 Task: Add an event with the title Networking Seminar: Building Professional Connections, date '2023/12/11', time 7:50 AM to 9:50 AMand add a description: Participants will explore the core principles and foundations of effective leadership, including establishing a clear vision, setting goals, and inspiring others to achieve success. They will learn how to balance the needs of the team with organizational objectives., put the event into Red category . Add location for the event as: Oslo, Norway, logged in from the account softage.3@softage.netand send the event invitation to softage.10@softage.net and softage.1@softage.net. Set a reminder for the event 5 minutes before
Action: Mouse moved to (95, 115)
Screenshot: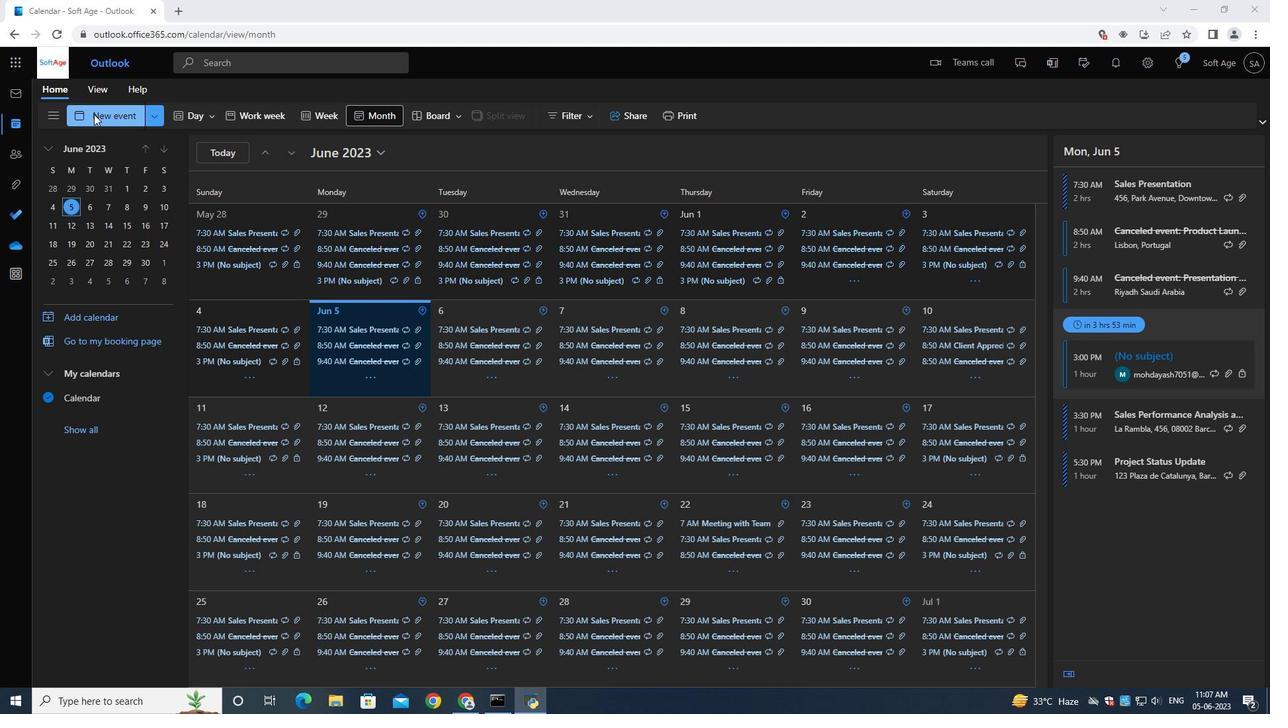 
Action: Mouse pressed left at (95, 115)
Screenshot: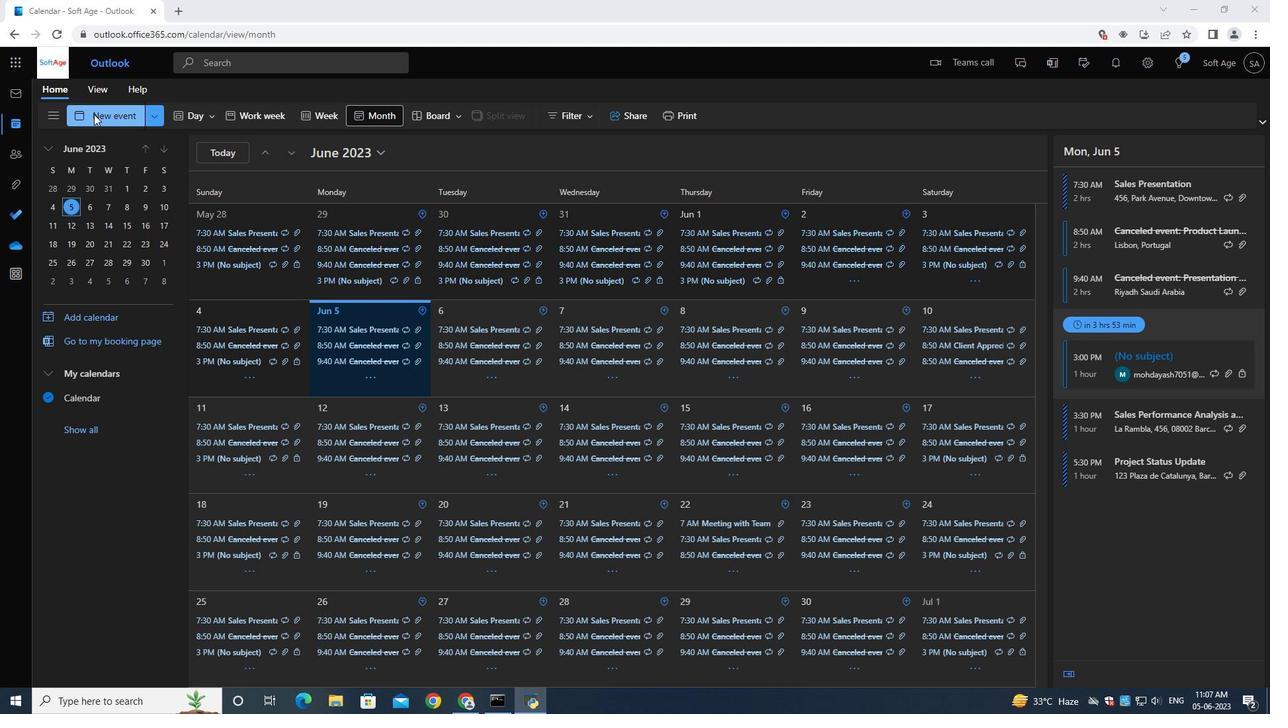 
Action: Mouse moved to (379, 193)
Screenshot: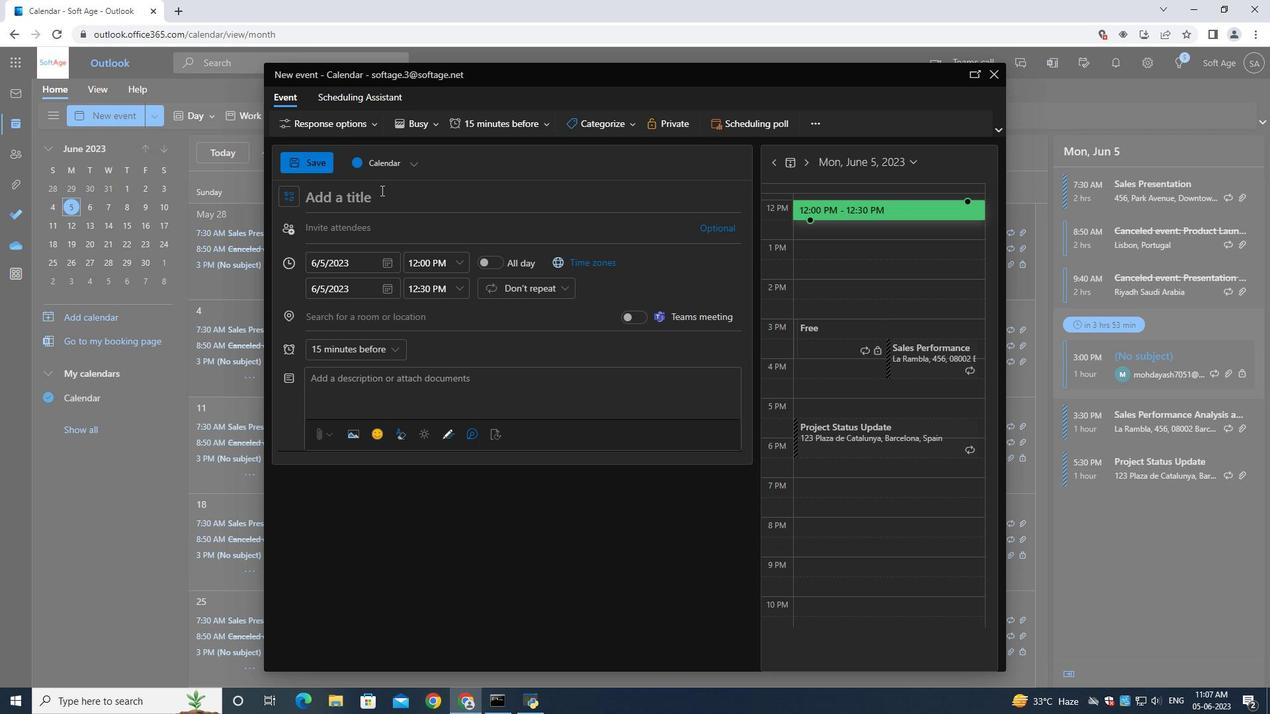 
Action: Key pressed <Key.shift><Key.shift><Key.shift><Key.shift><Key.shift><Key.shift><Key.shift><Key.shift><Key.shift><Key.shift><Key.shift><Key.shift><Key.shift><Key.shift><Key.shift><Key.shift><Key.shift><Key.shift><Key.shift><Key.shift><Key.shift><Key.shift><Key.shift><Key.shift><Key.shift><Key.shift><Key.shift><Key.shift><Key.shift><Key.shift>Networking<Key.space><Key.shift>Seminar<Key.shift_r><Key.shift_r><Key.shift_r>:<Key.space><Key.shift>Building<Key.space><Key.shift>Professional<Key.space><Key.shift>Connections
Screenshot: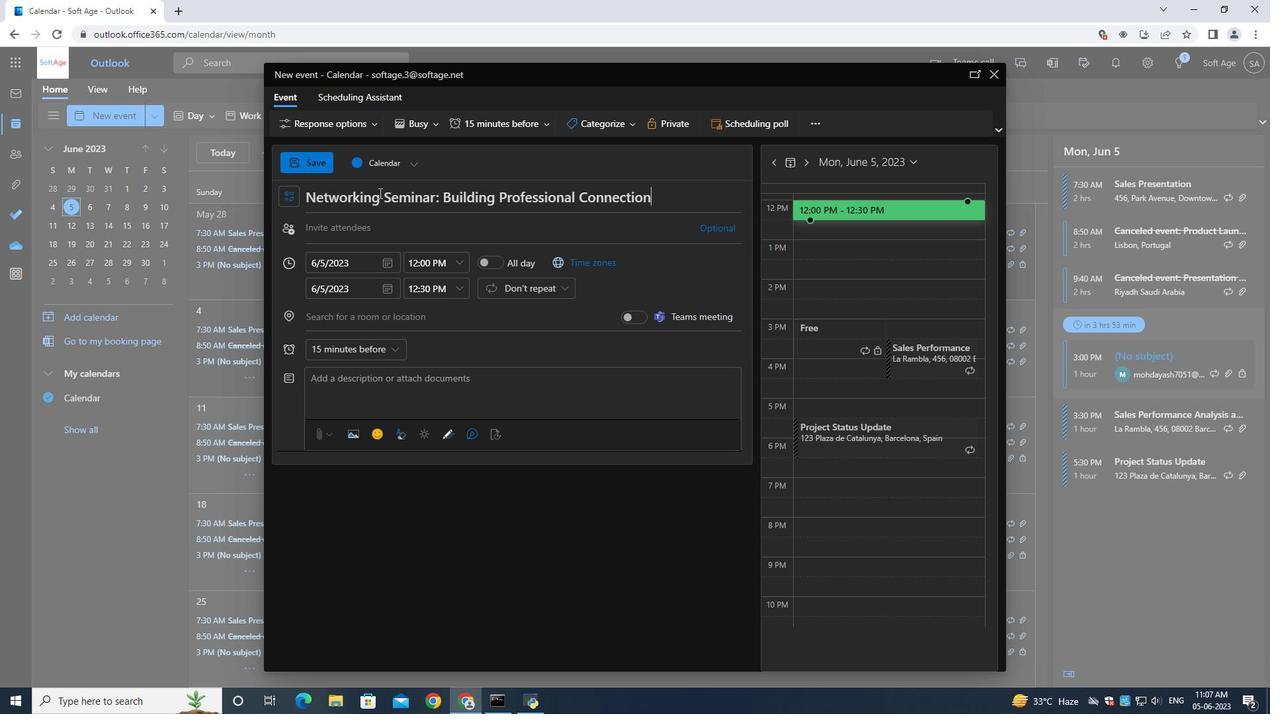 
Action: Mouse moved to (395, 268)
Screenshot: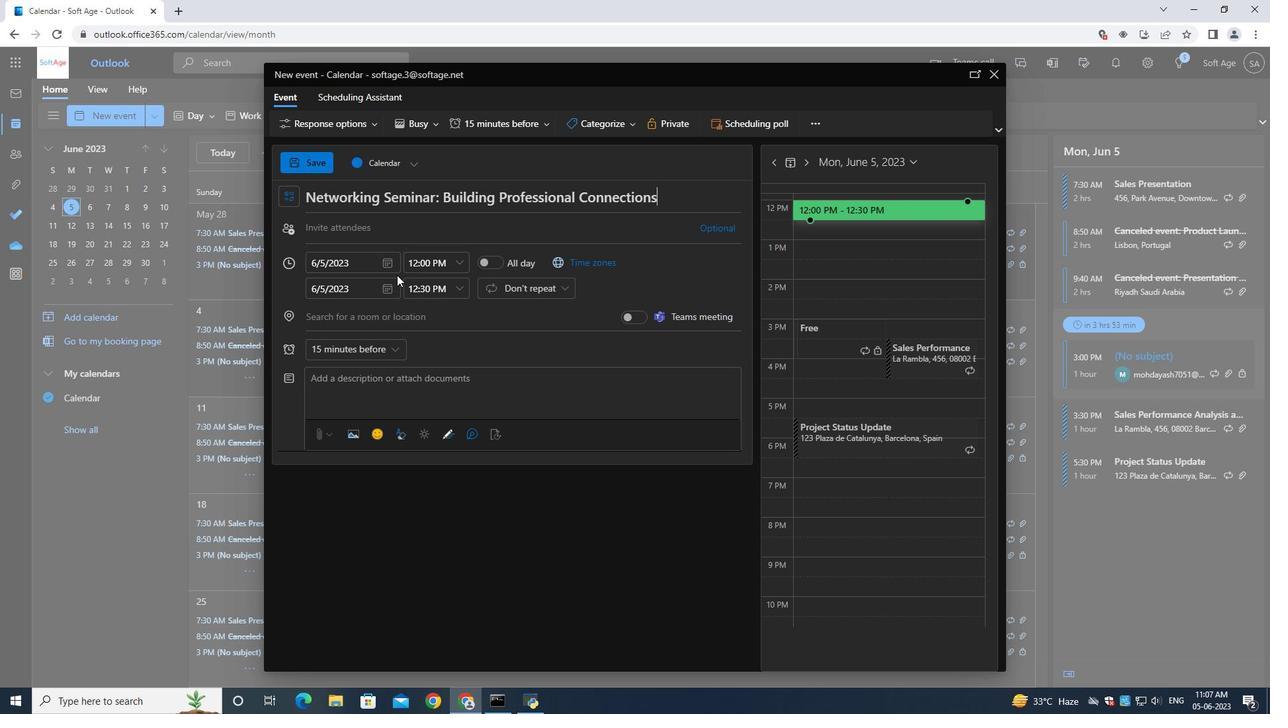 
Action: Mouse pressed left at (395, 268)
Screenshot: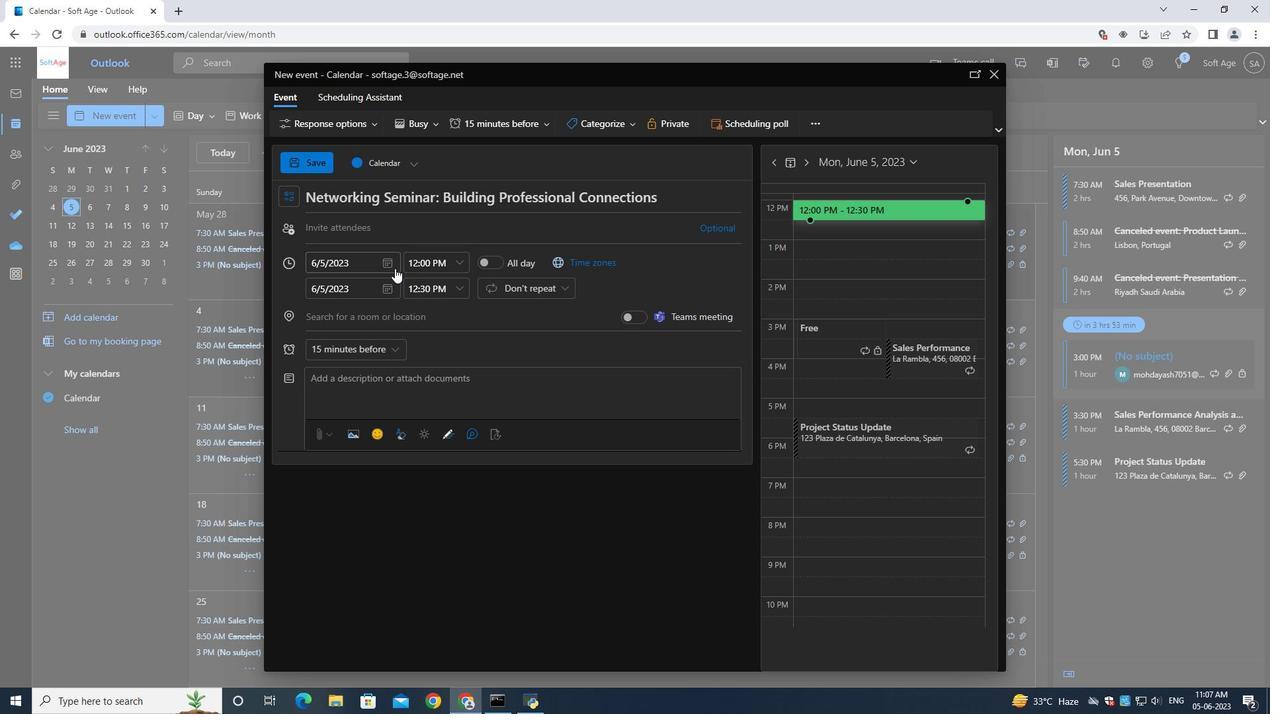 
Action: Mouse moved to (432, 292)
Screenshot: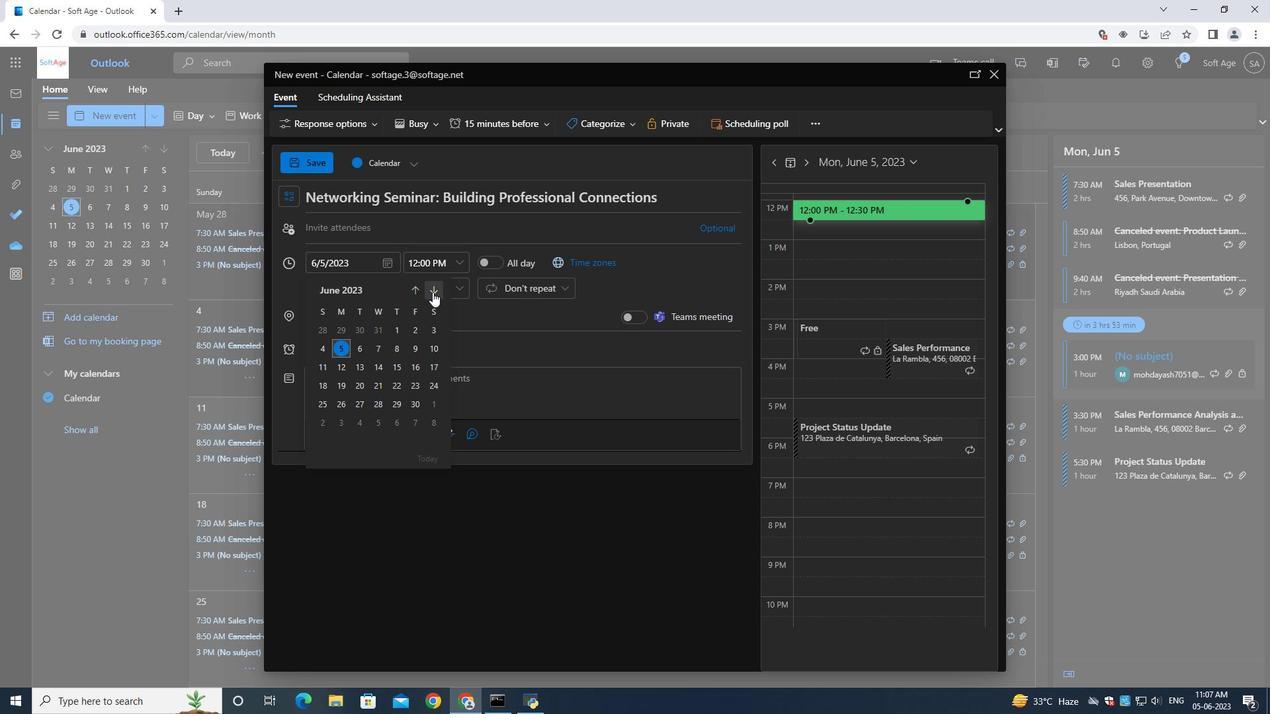 
Action: Mouse pressed left at (432, 292)
Screenshot: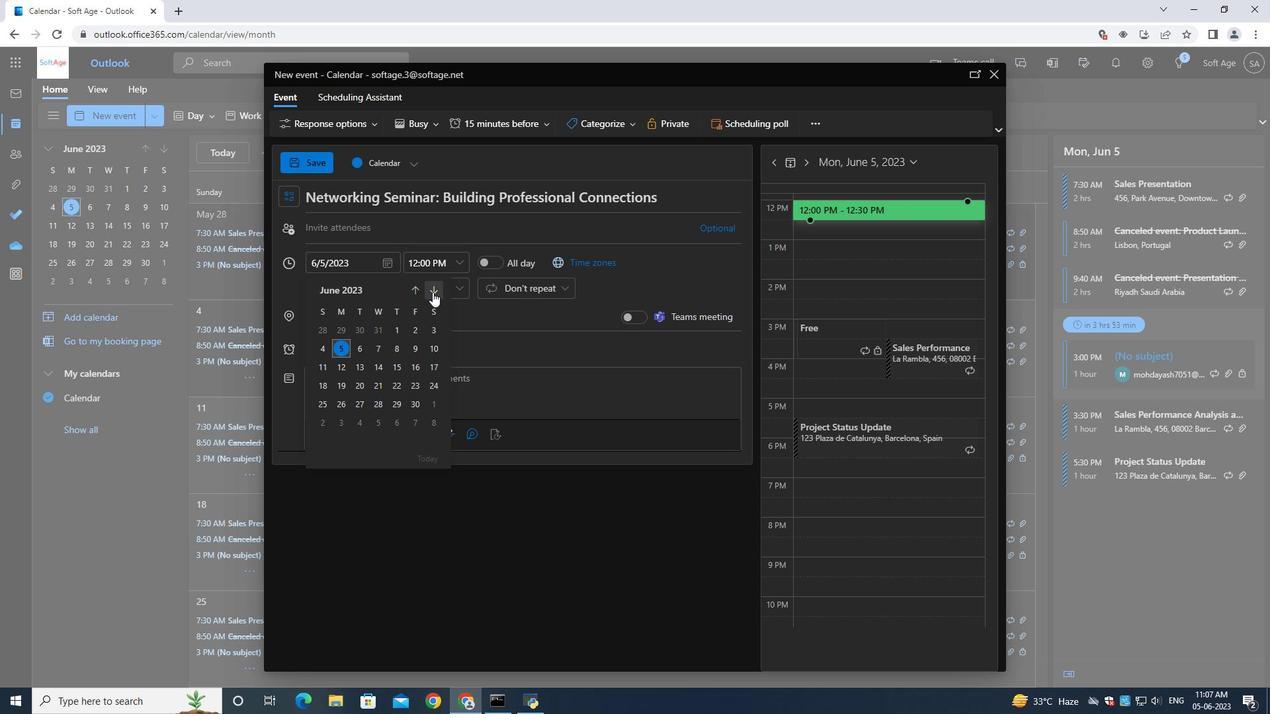 
Action: Mouse pressed left at (432, 292)
Screenshot: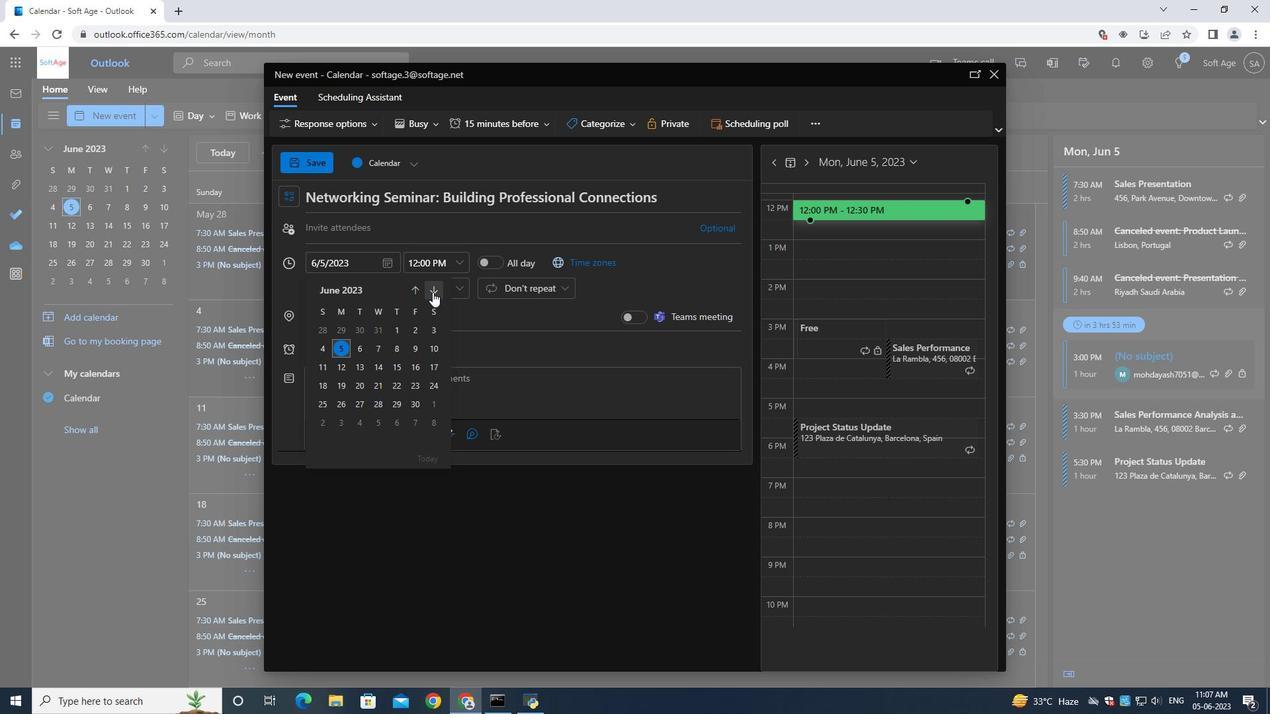 
Action: Mouse pressed left at (432, 292)
Screenshot: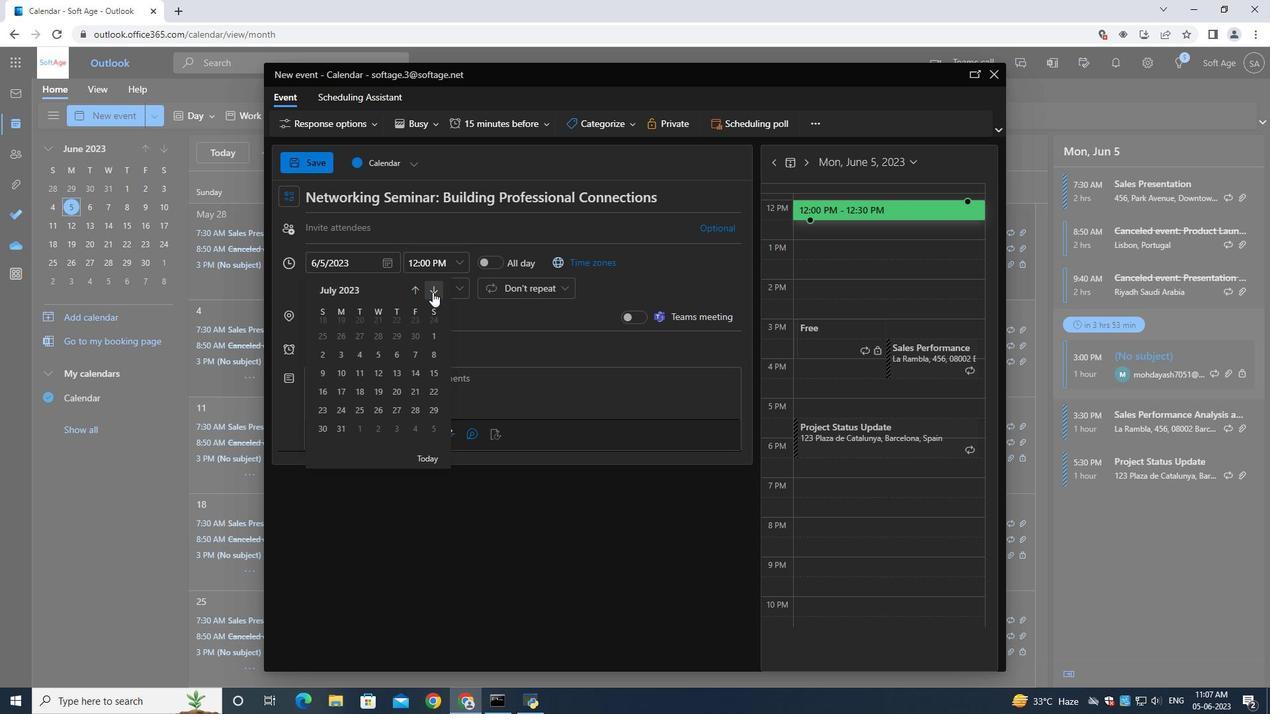 
Action: Mouse pressed left at (432, 292)
Screenshot: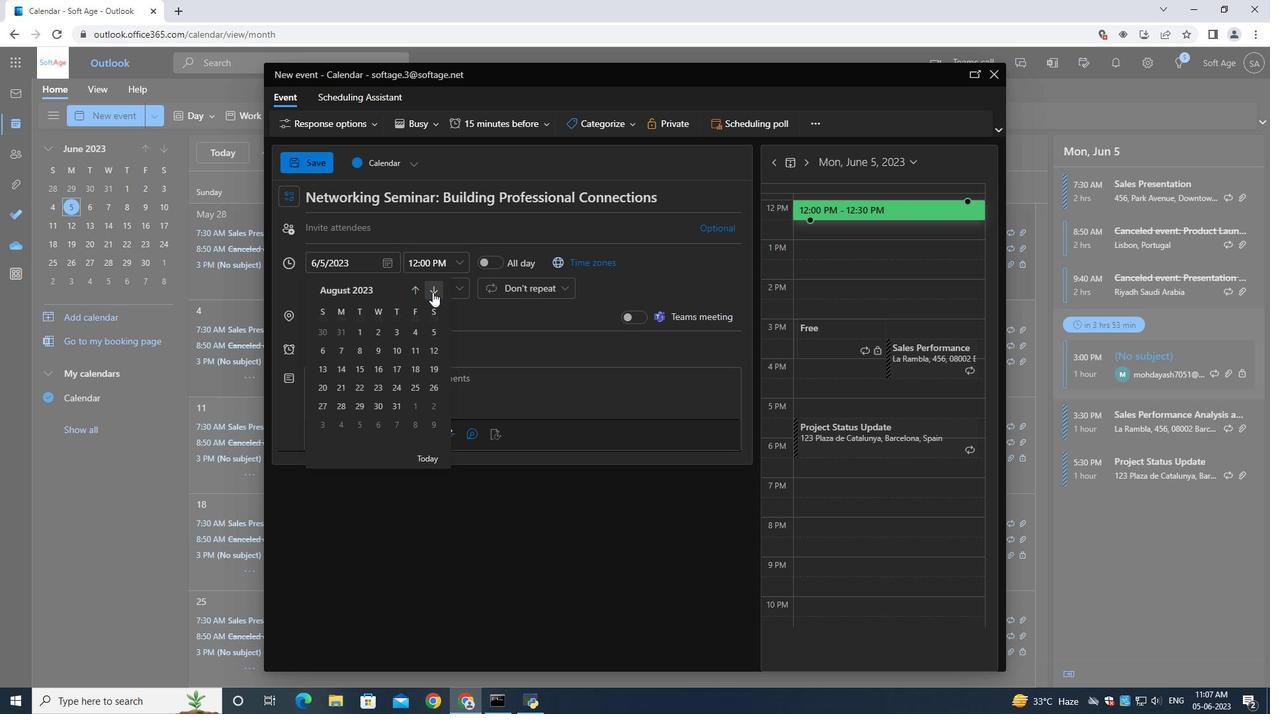 
Action: Mouse pressed left at (432, 292)
Screenshot: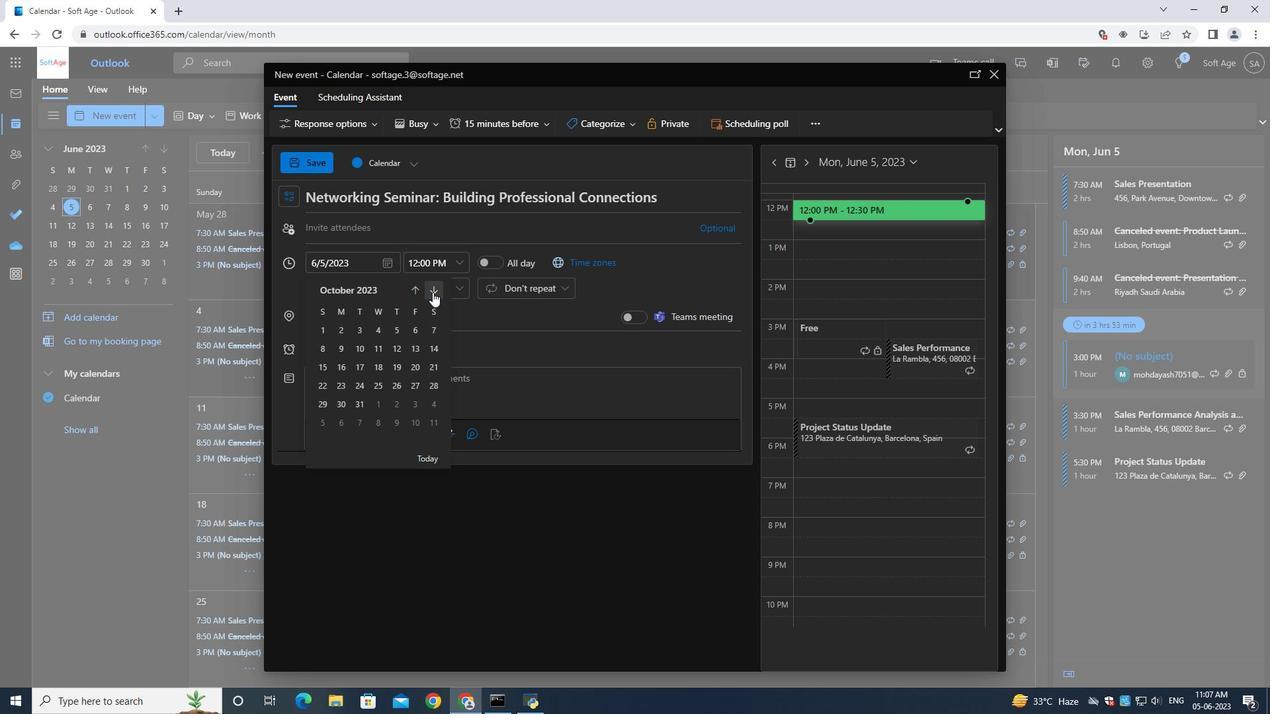 
Action: Mouse pressed left at (432, 292)
Screenshot: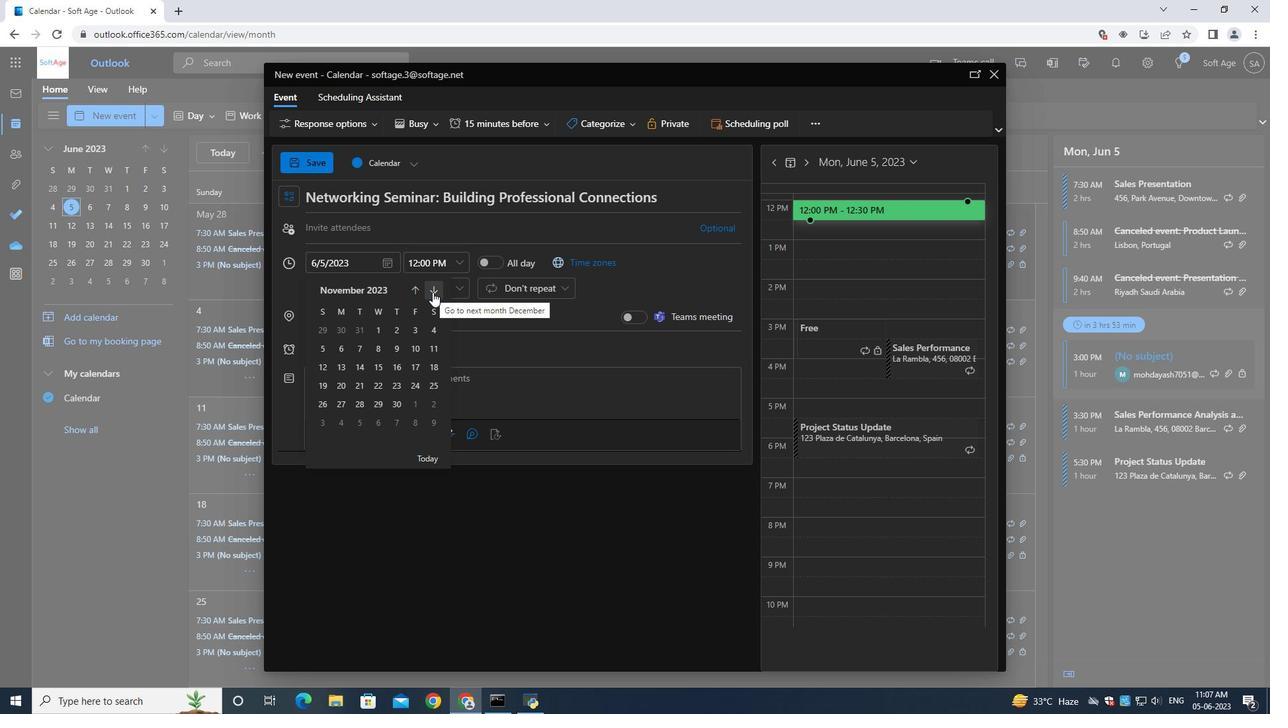 
Action: Mouse moved to (344, 368)
Screenshot: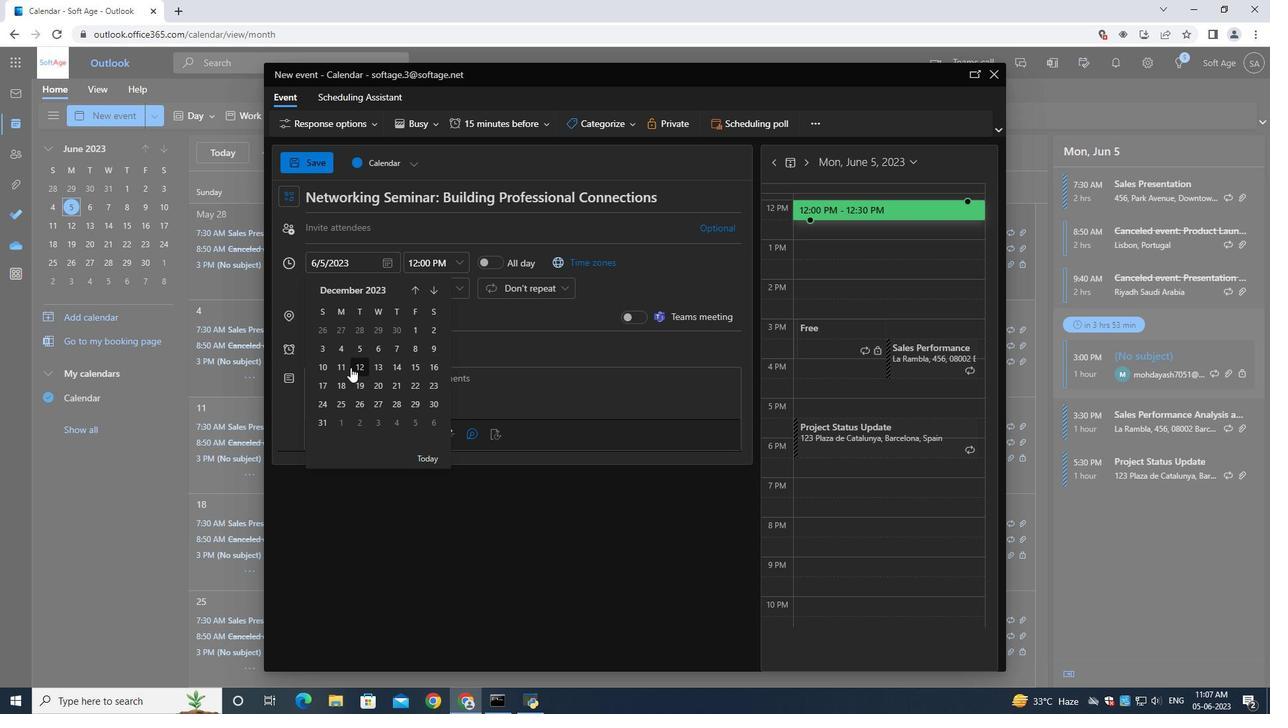 
Action: Mouse pressed left at (344, 368)
Screenshot: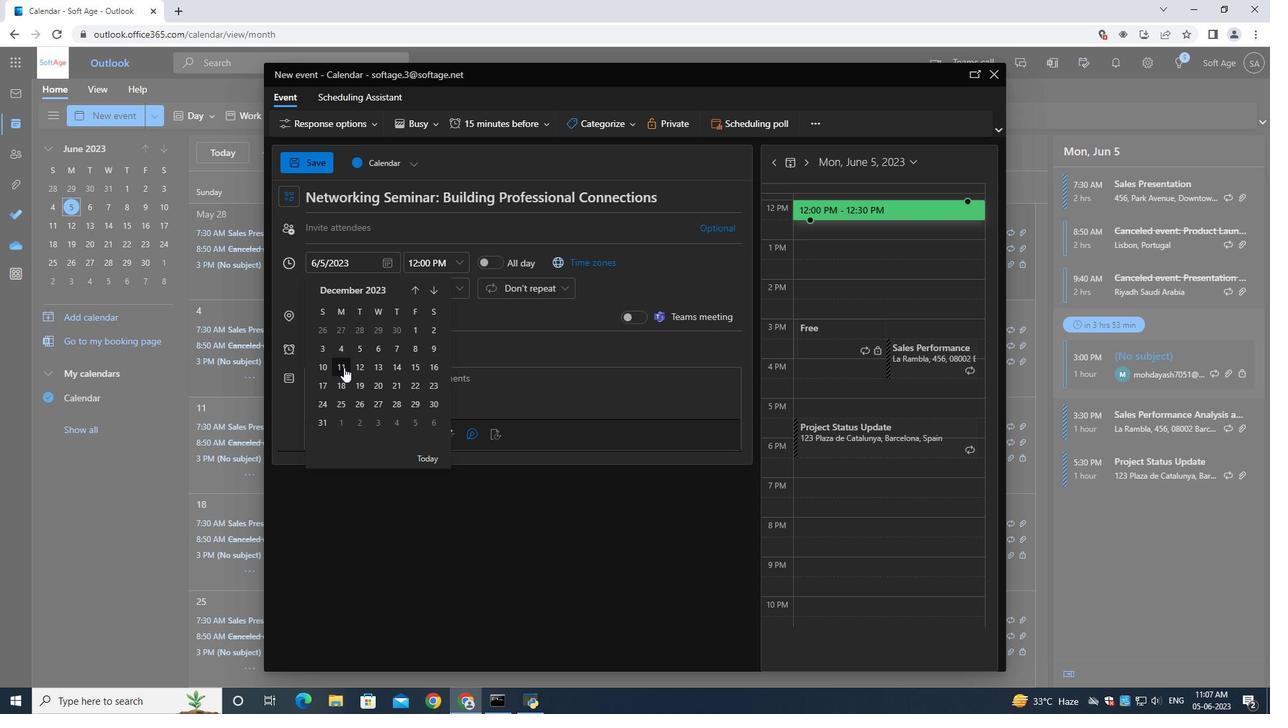 
Action: Mouse moved to (437, 272)
Screenshot: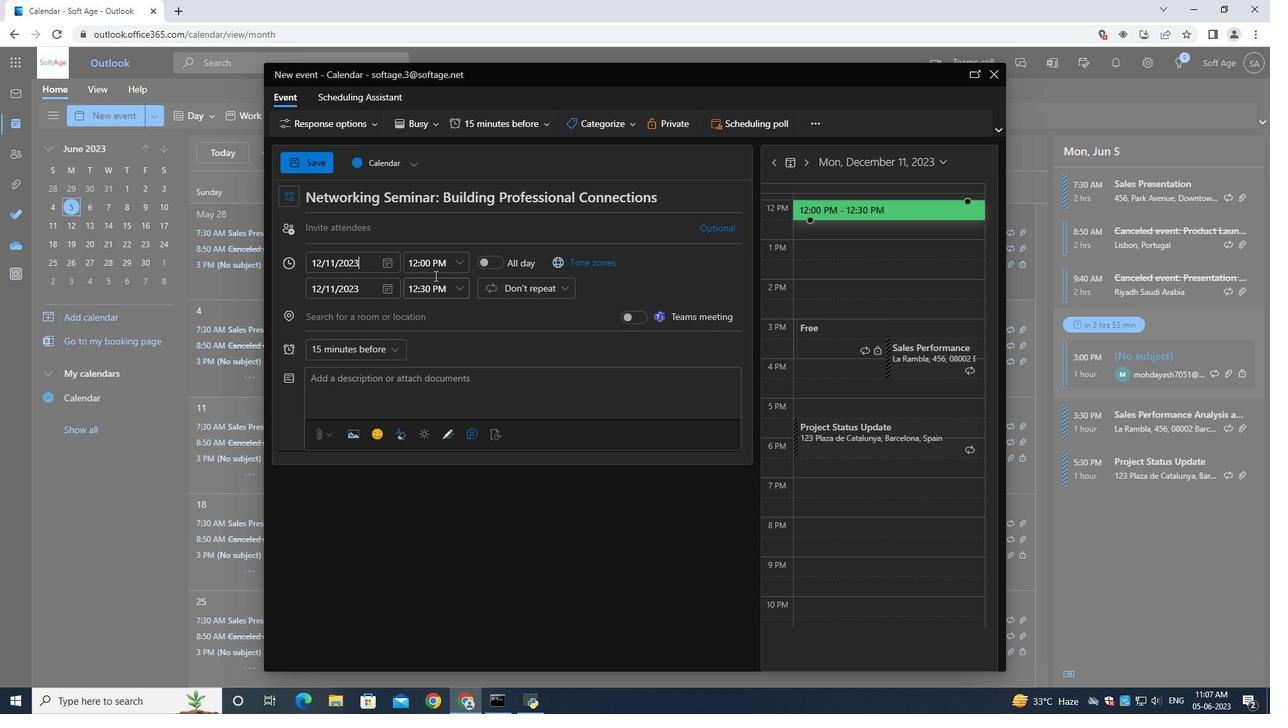 
Action: Mouse pressed left at (437, 272)
Screenshot: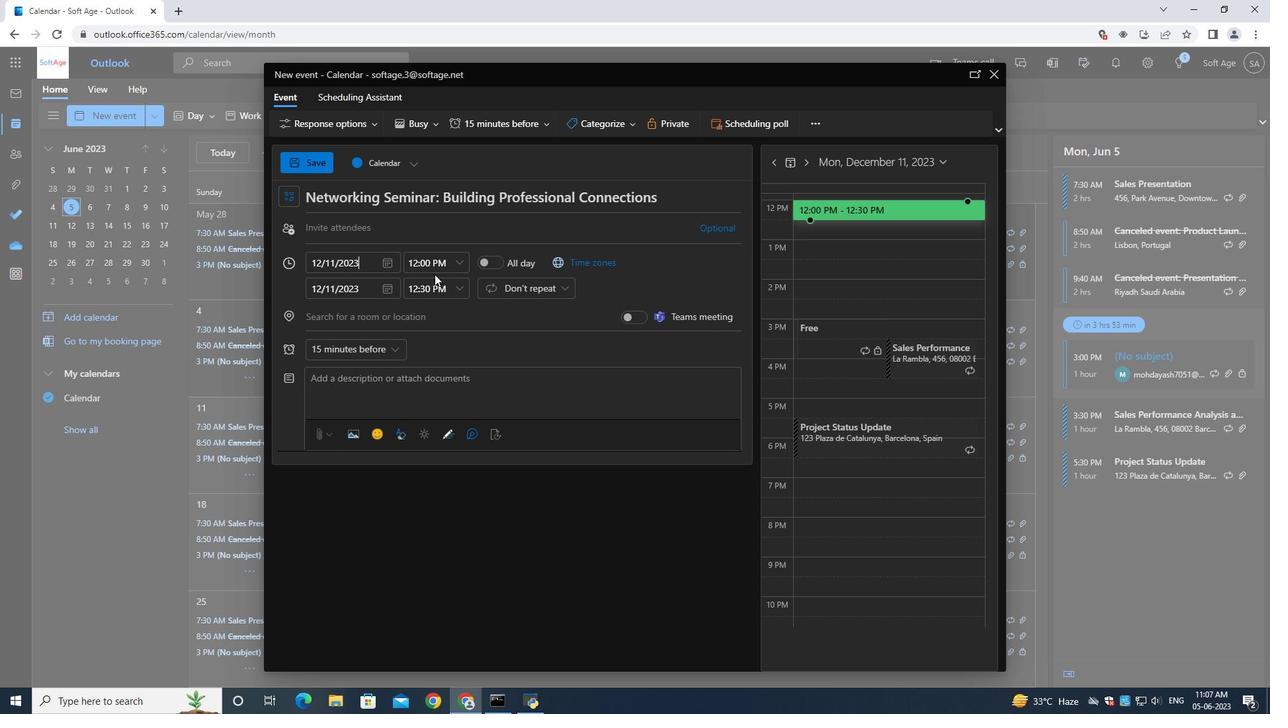 
Action: Mouse moved to (483, 274)
Screenshot: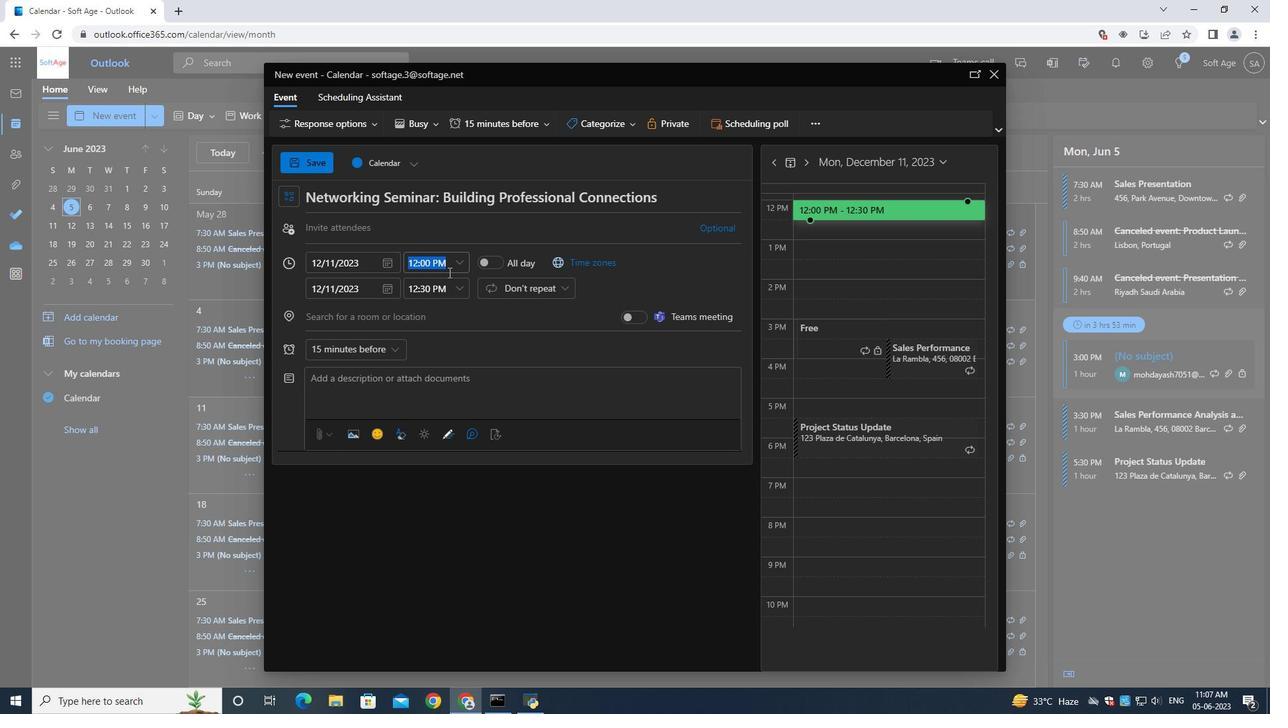
Action: Key pressed 7<Key.shift_r>:50<Key.shift>AM
Screenshot: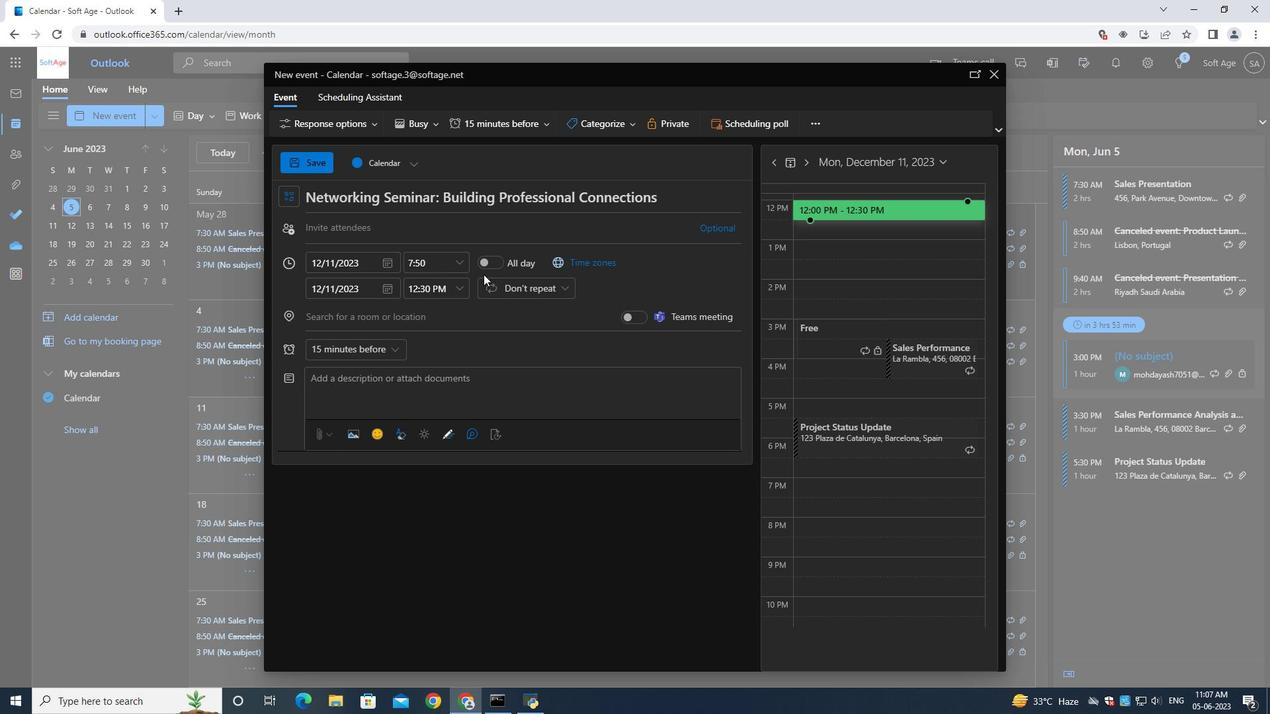 
Action: Mouse moved to (436, 285)
Screenshot: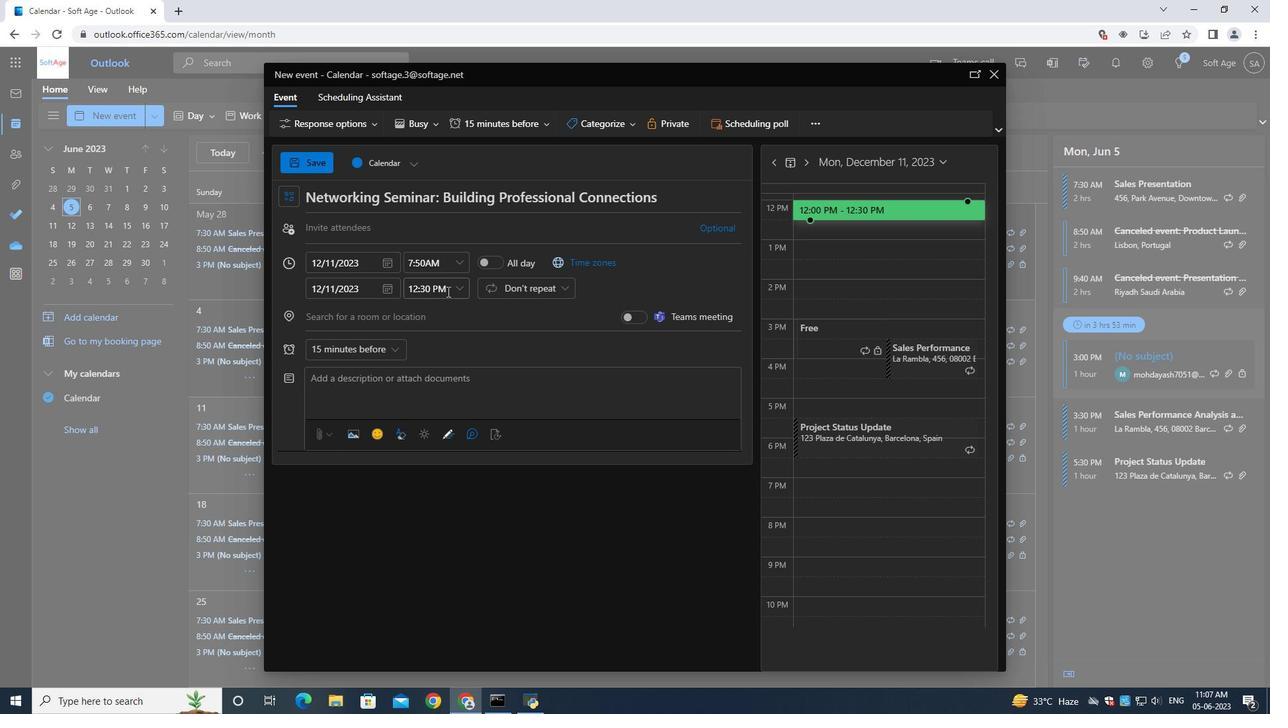 
Action: Mouse pressed left at (436, 285)
Screenshot: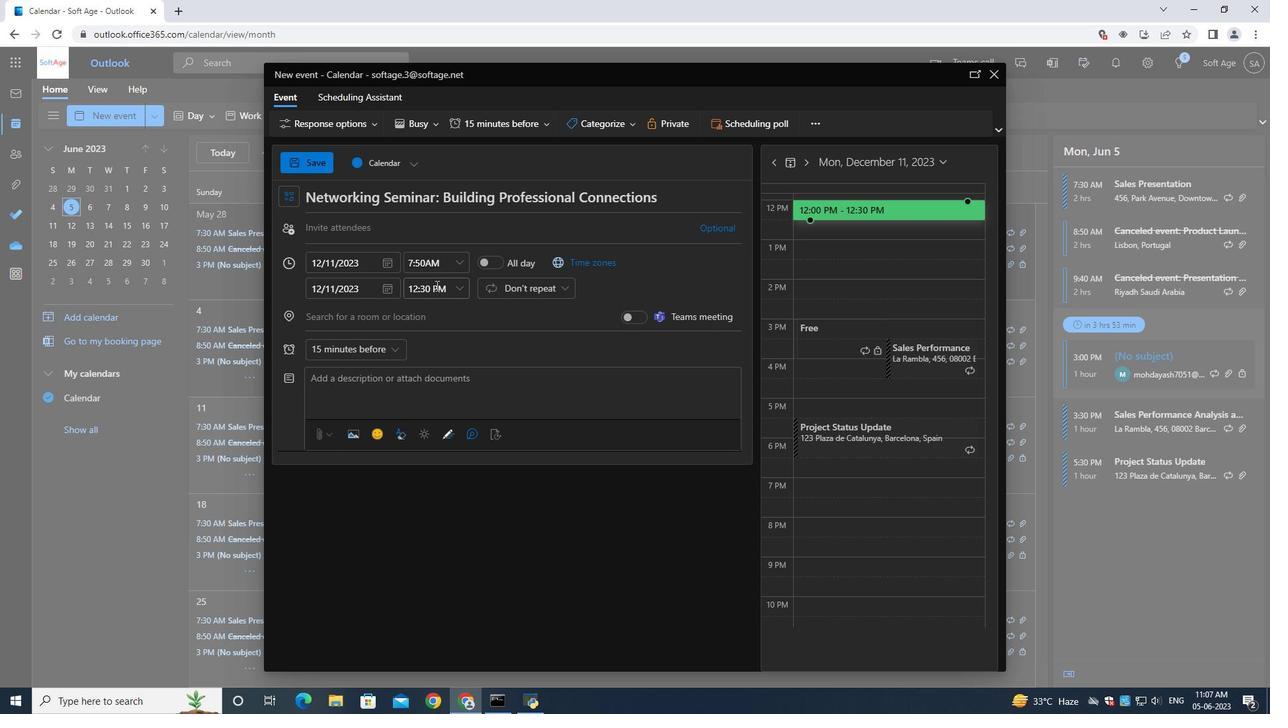 
Action: Mouse moved to (436, 285)
Screenshot: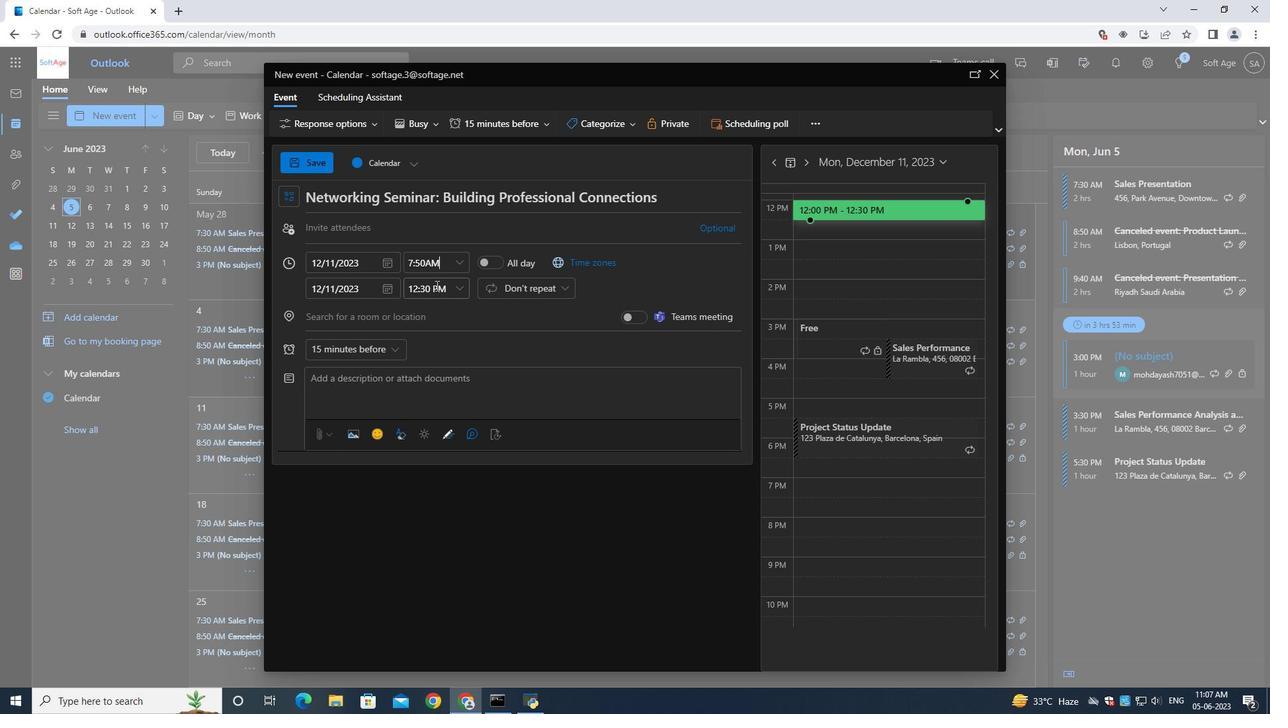
Action: Key pressed 9<Key.shift_r>:50<Key.shift>AM
Screenshot: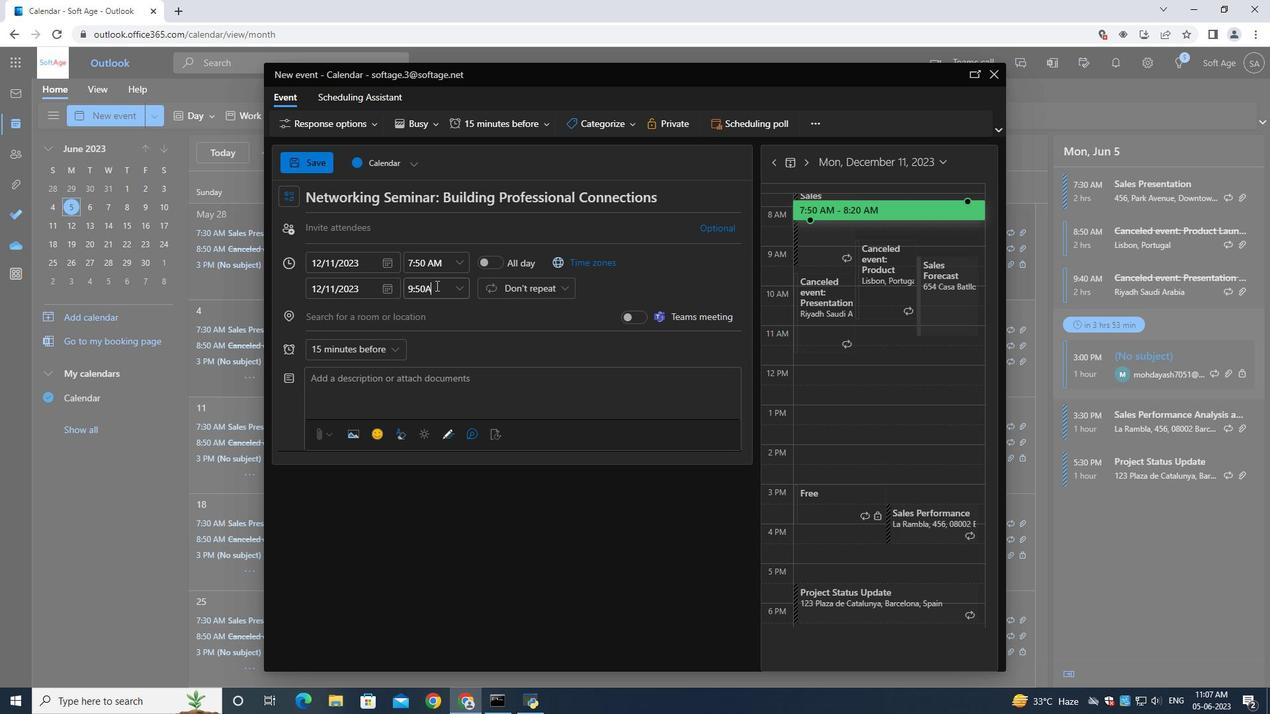 
Action: Mouse moved to (347, 382)
Screenshot: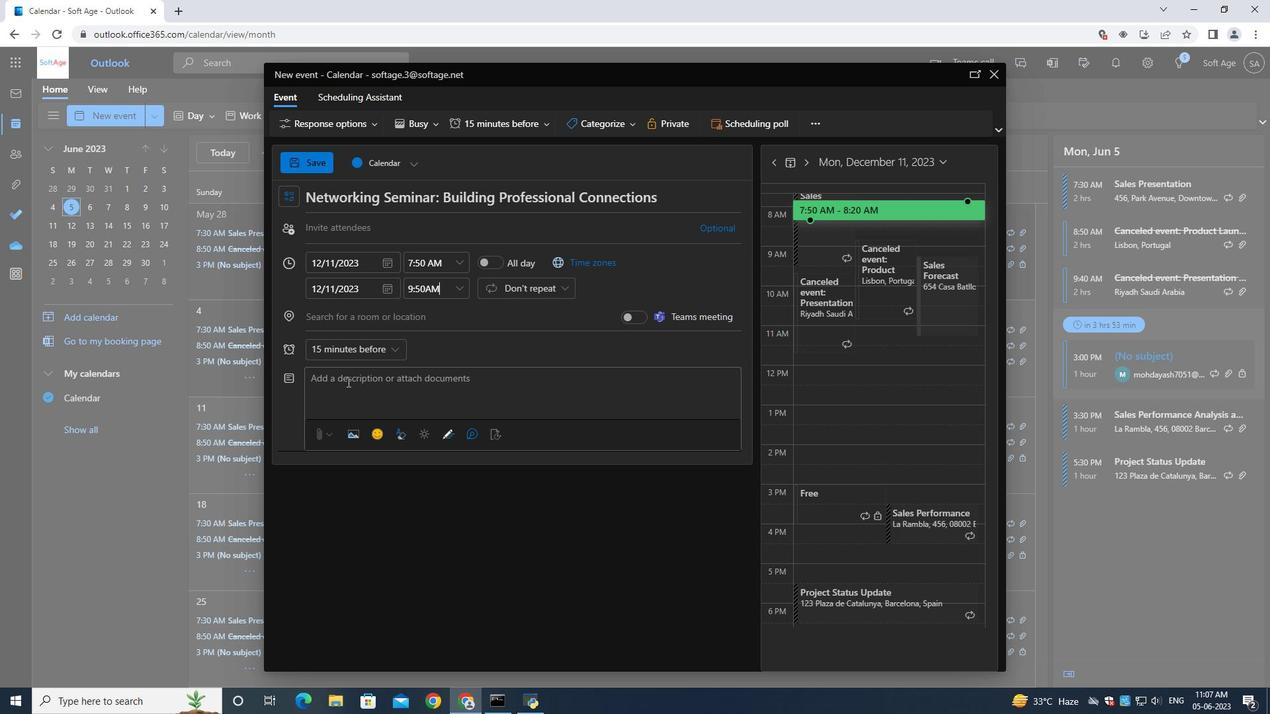
Action: Mouse pressed left at (347, 382)
Screenshot: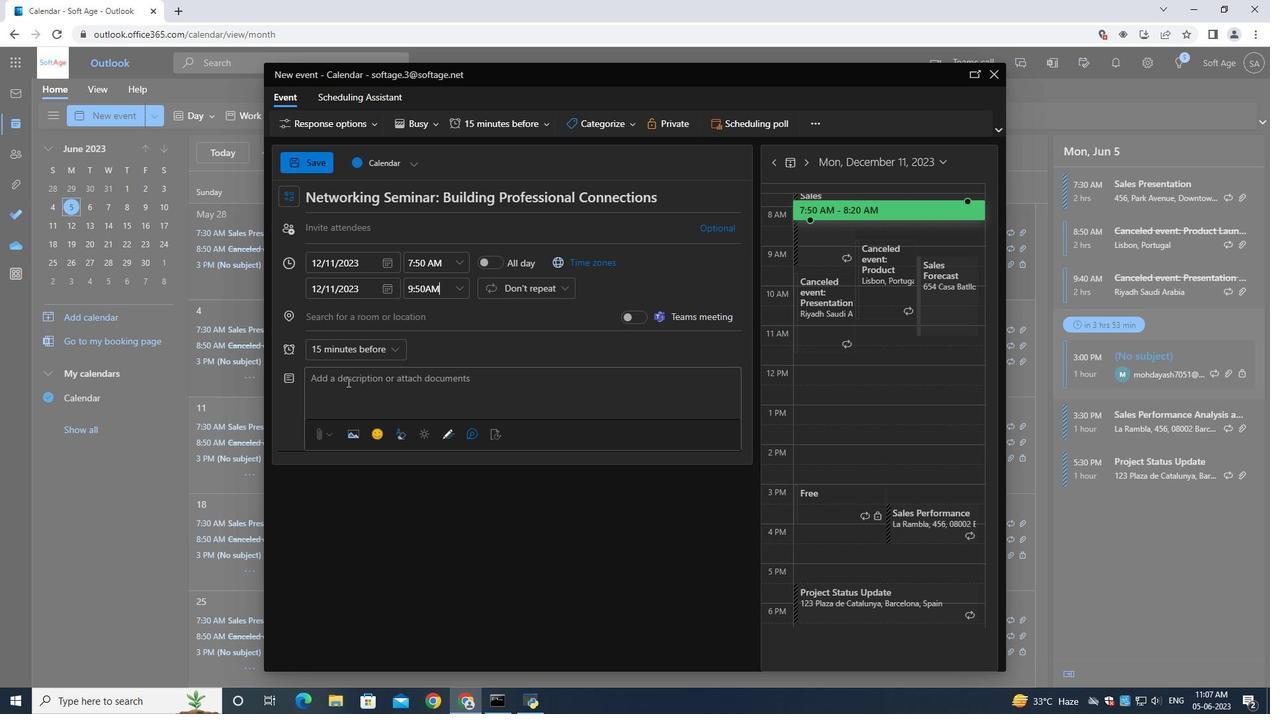 
Action: Key pressed <Key.shift>Participants<Key.space>will<Key.space>explore<Key.space>the<Key.space>core<Key.space>principles<Key.space>and<Key.space>foundations<Key.space>of<Key.space>effective<Key.space>leadership,<Key.space>including<Key.space>estabi<Key.backspace>lishing<Key.space>a<Key.space>clear<Key.space>vision,<Key.space>setting<Key.space>goals,<Key.space>and<Key.space>inspiring<Key.space>others<Key.space>to<Key.space>objectives<Key.backspace><Key.backspace><Key.backspace><Key.backspace><Key.backspace><Key.backspace><Key.backspace><Key.backspace><Key.backspace><Key.backspace><Key.backspace><Key.backspace><Key.backspace><Key.backspace><Key.backspace><Key.backspace><Key.backspace><Key.backspace><Key.backspace><Key.backspace>others<Key.space>to<Key.space>achive<Key.space>sucess.<Key.space><Key.shift>They<Key.space>will<Key.space>learn<Key.space>how<Key.space>to<Key.space>blance<Key.space>the<Key.space>needs<Key.space>of<Key.space>the<Key.space>team<Key.space>with<Key.space>orgainzational<Key.space>objectives.
Screenshot: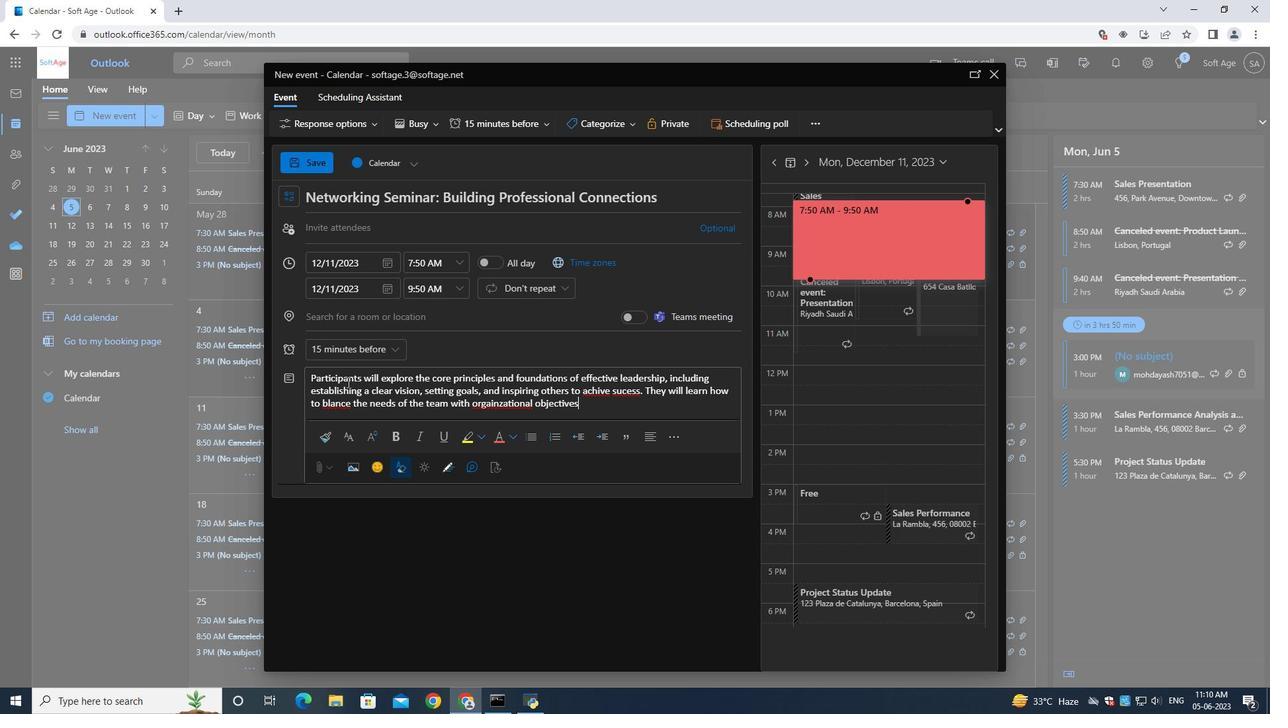 
Action: Mouse moved to (614, 129)
Screenshot: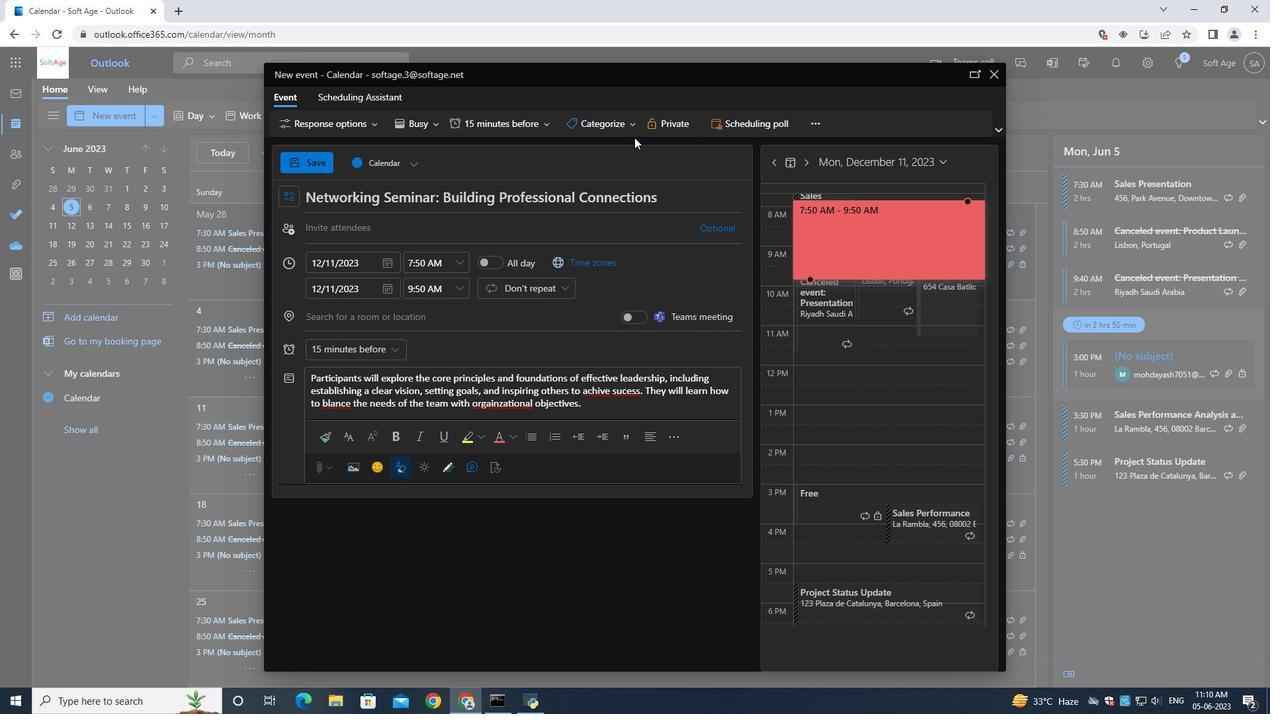 
Action: Mouse pressed left at (614, 129)
Screenshot: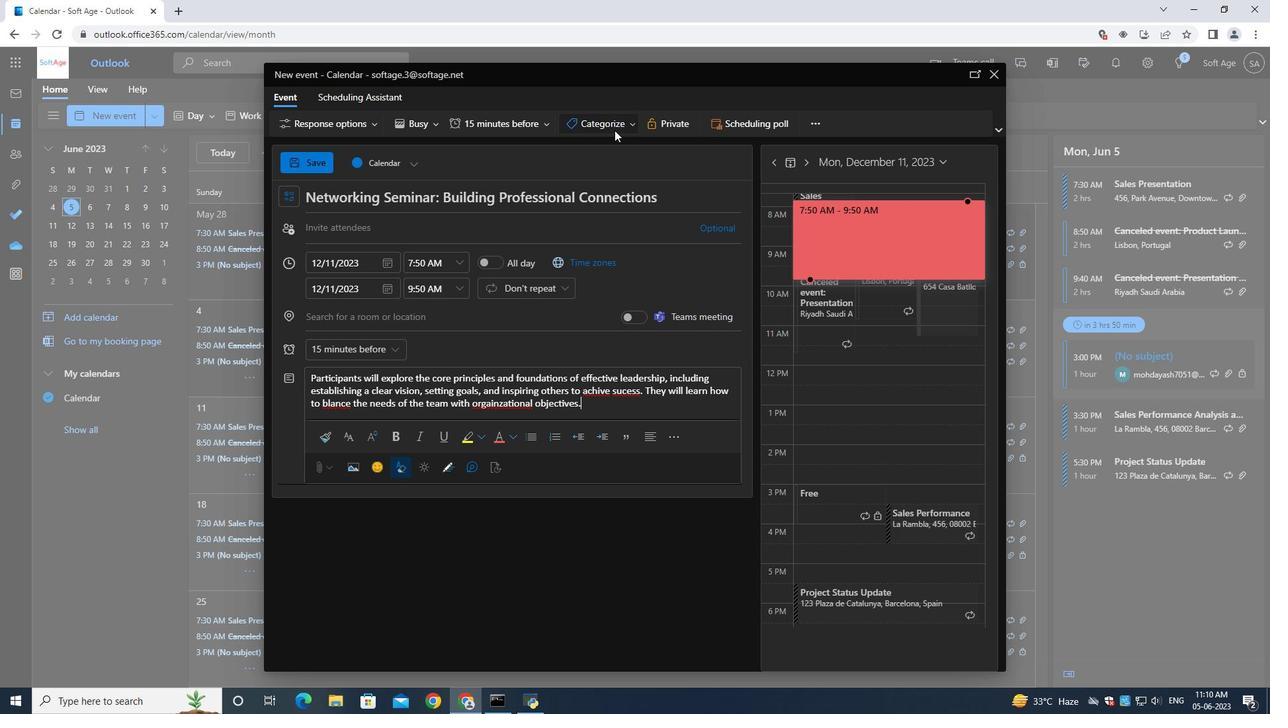 
Action: Mouse moved to (592, 229)
Screenshot: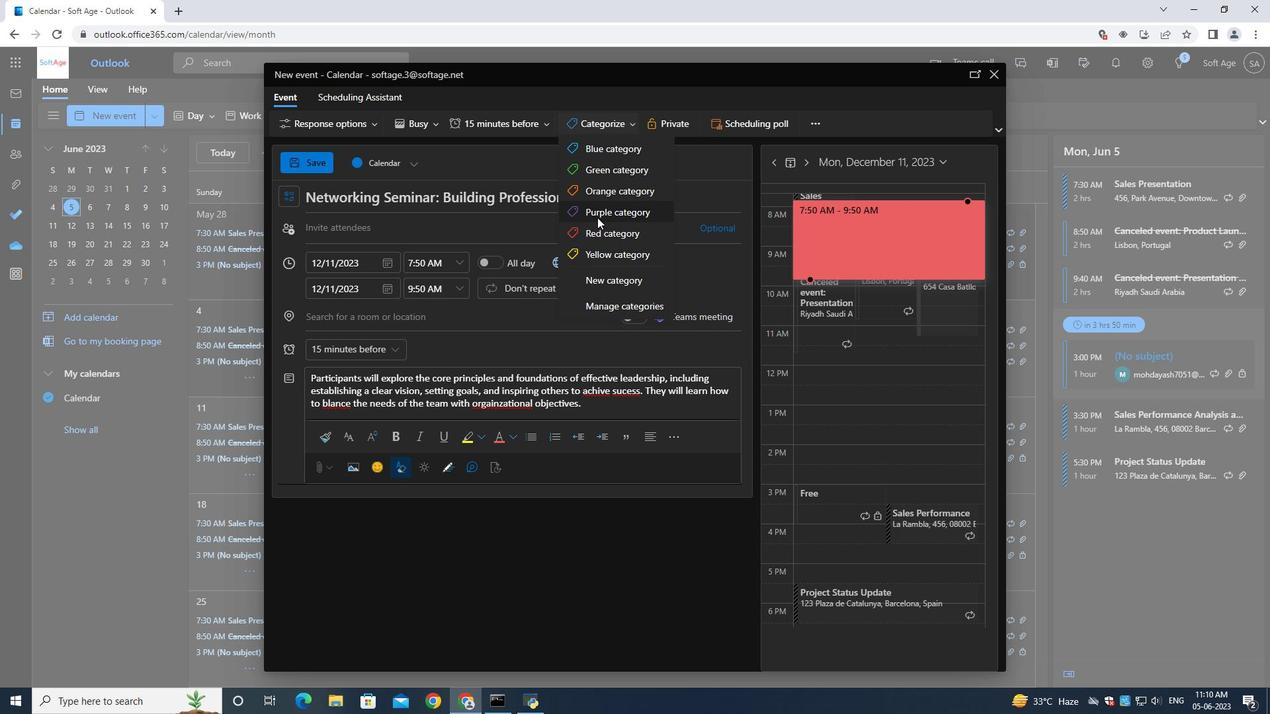 
Action: Mouse pressed left at (592, 229)
Screenshot: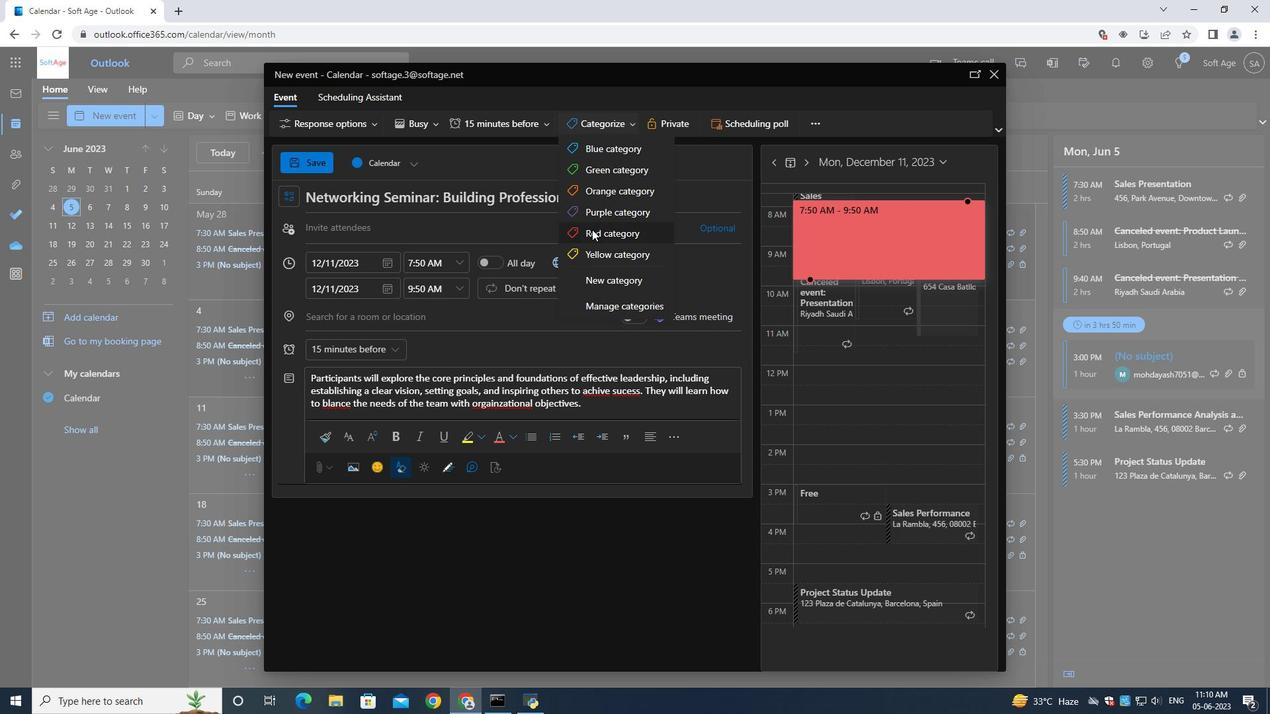 
Action: Mouse moved to (362, 317)
Screenshot: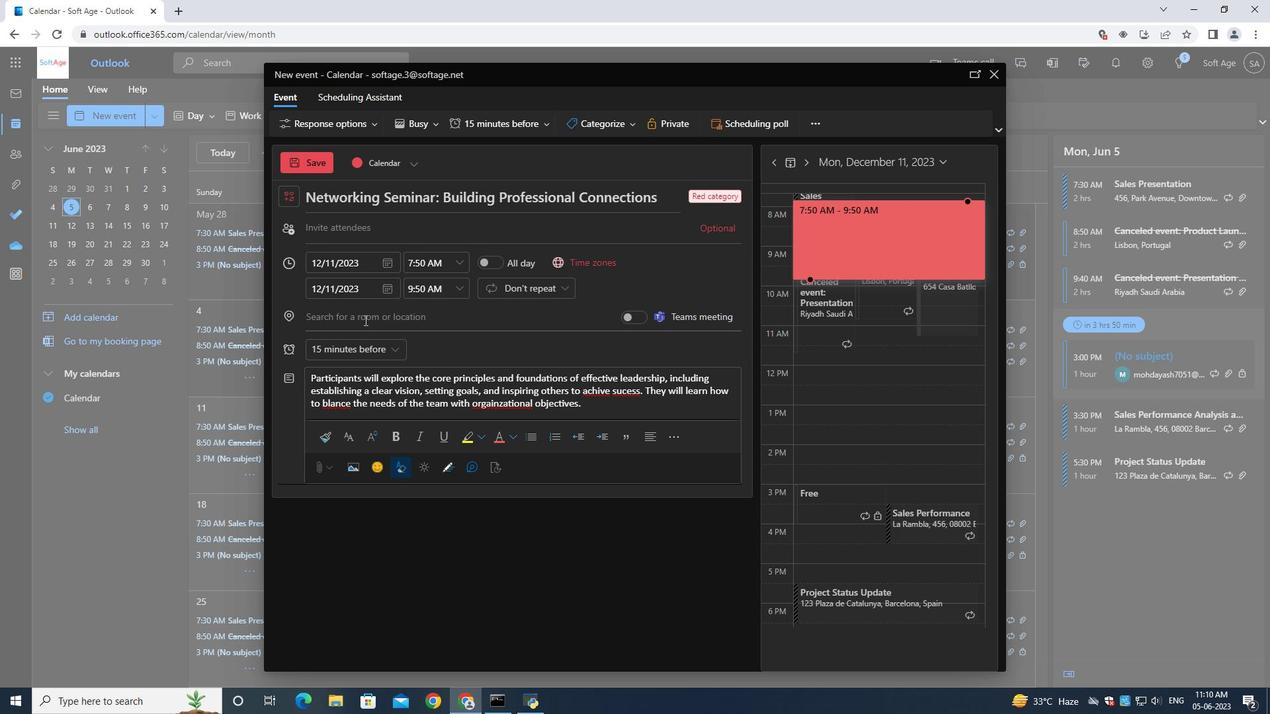 
Action: Mouse pressed left at (362, 317)
Screenshot: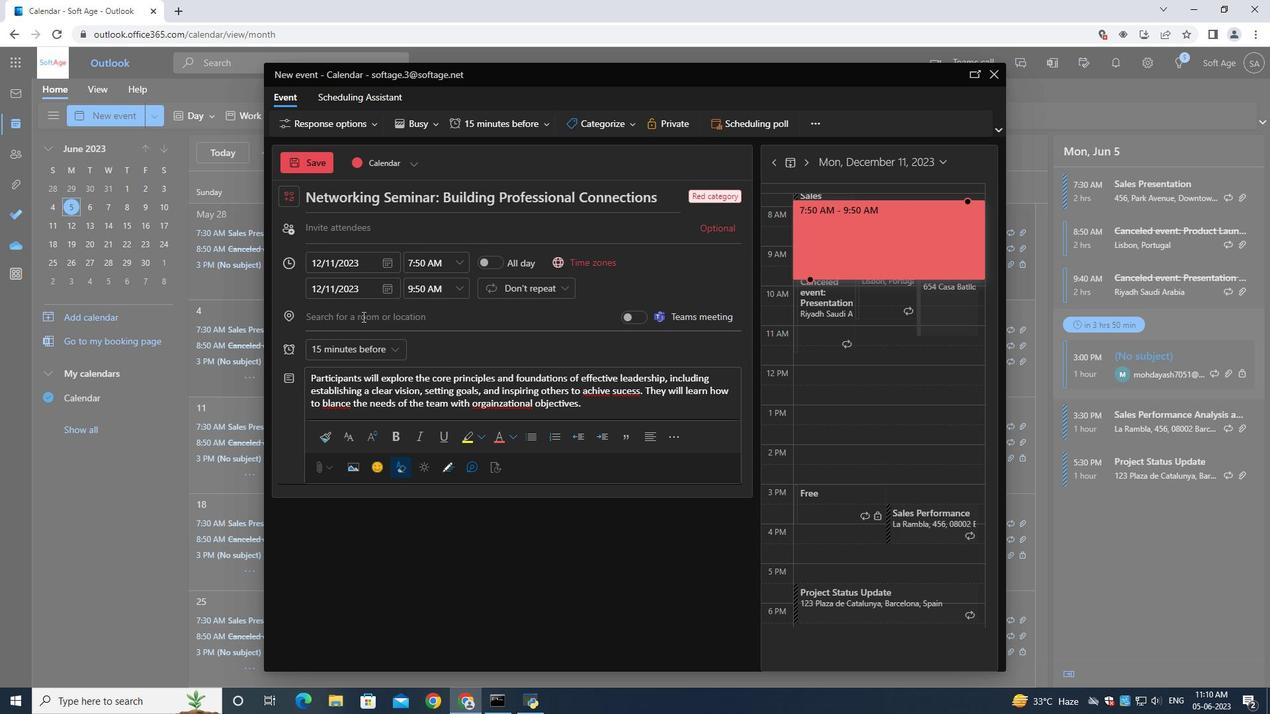 
Action: Key pressed <Key.shift><Key.shift>Oslo,<Key.space><Key.shift>Norway
Screenshot: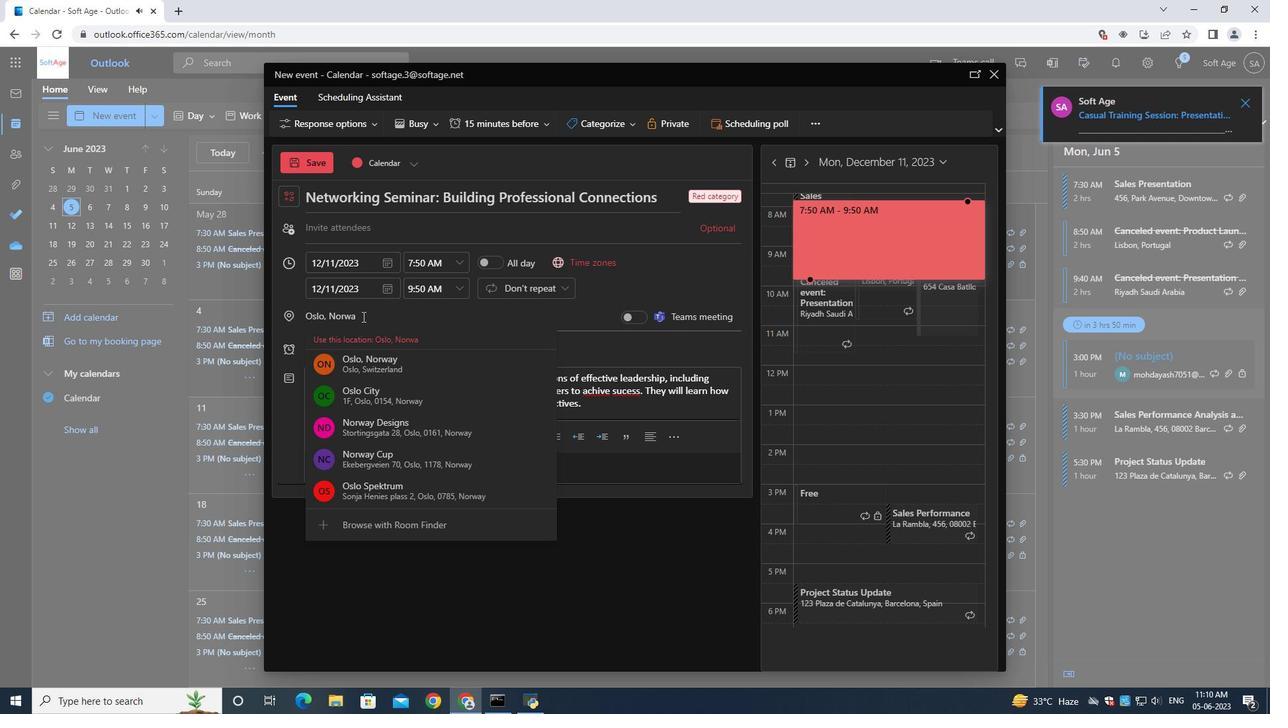 
Action: Mouse moved to (366, 225)
Screenshot: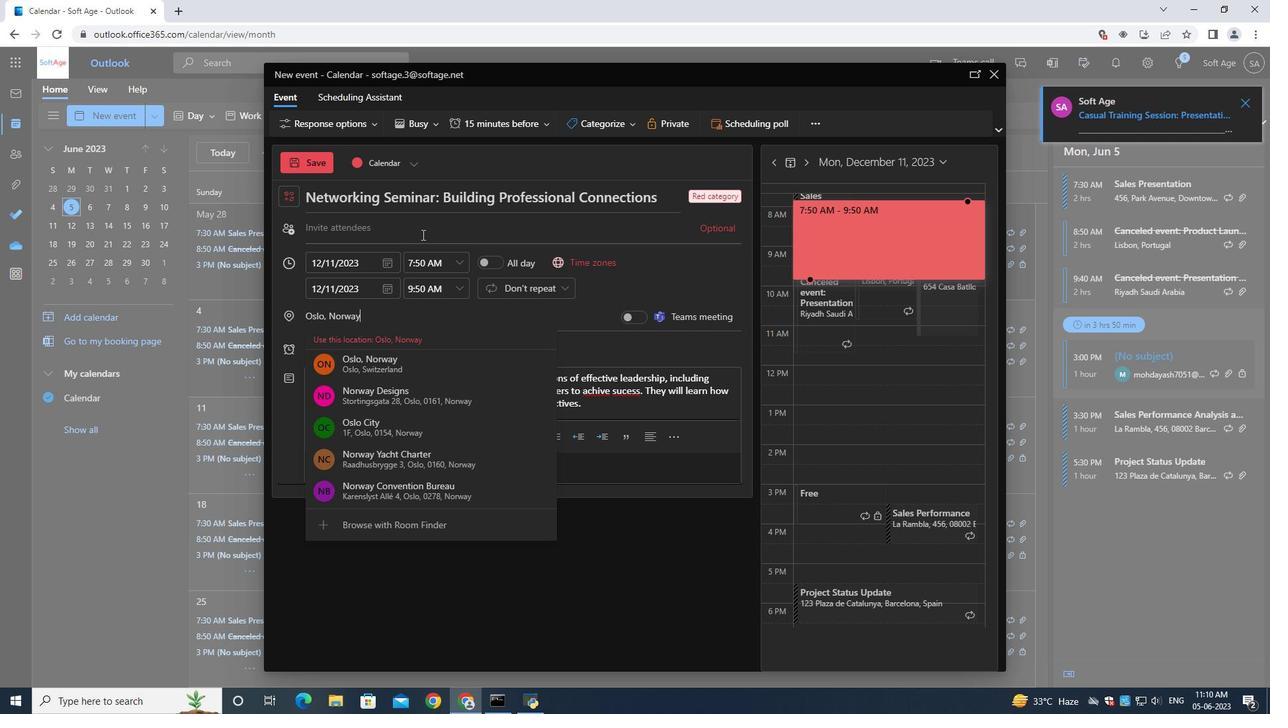 
Action: Mouse pressed left at (366, 225)
Screenshot: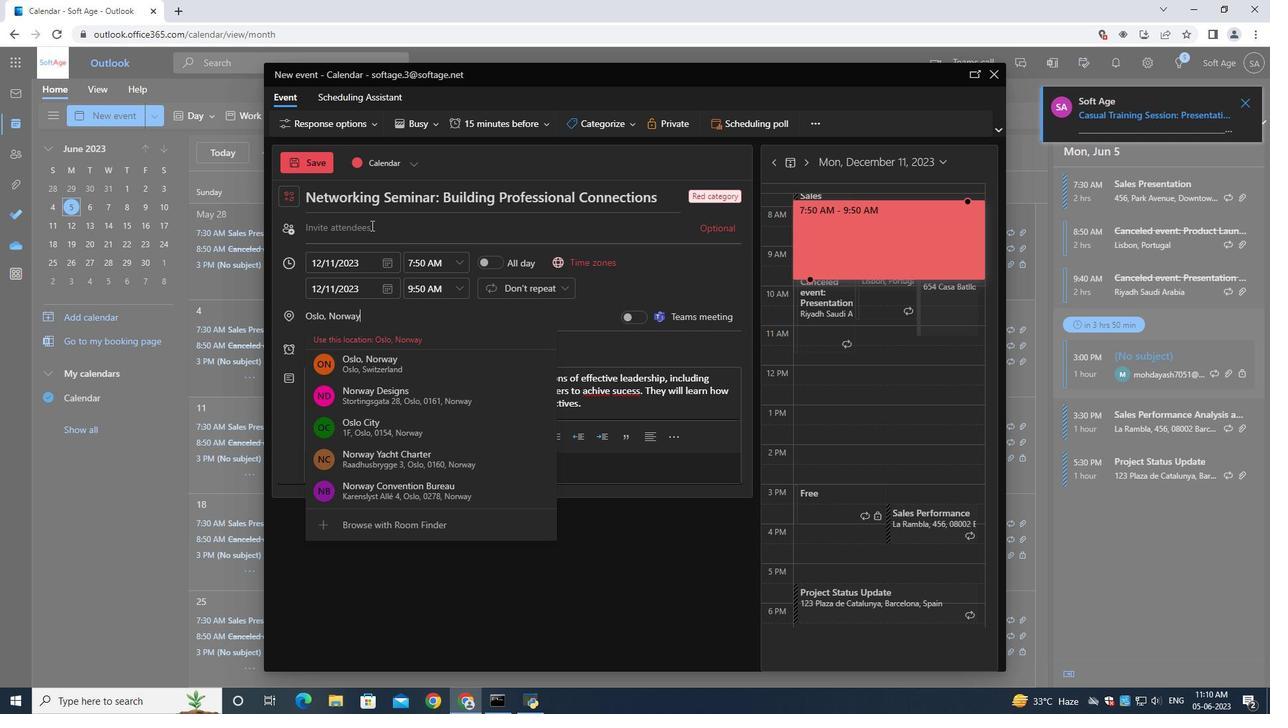 
Action: Key pressed softage.10<Key.shift>@softage.net
Screenshot: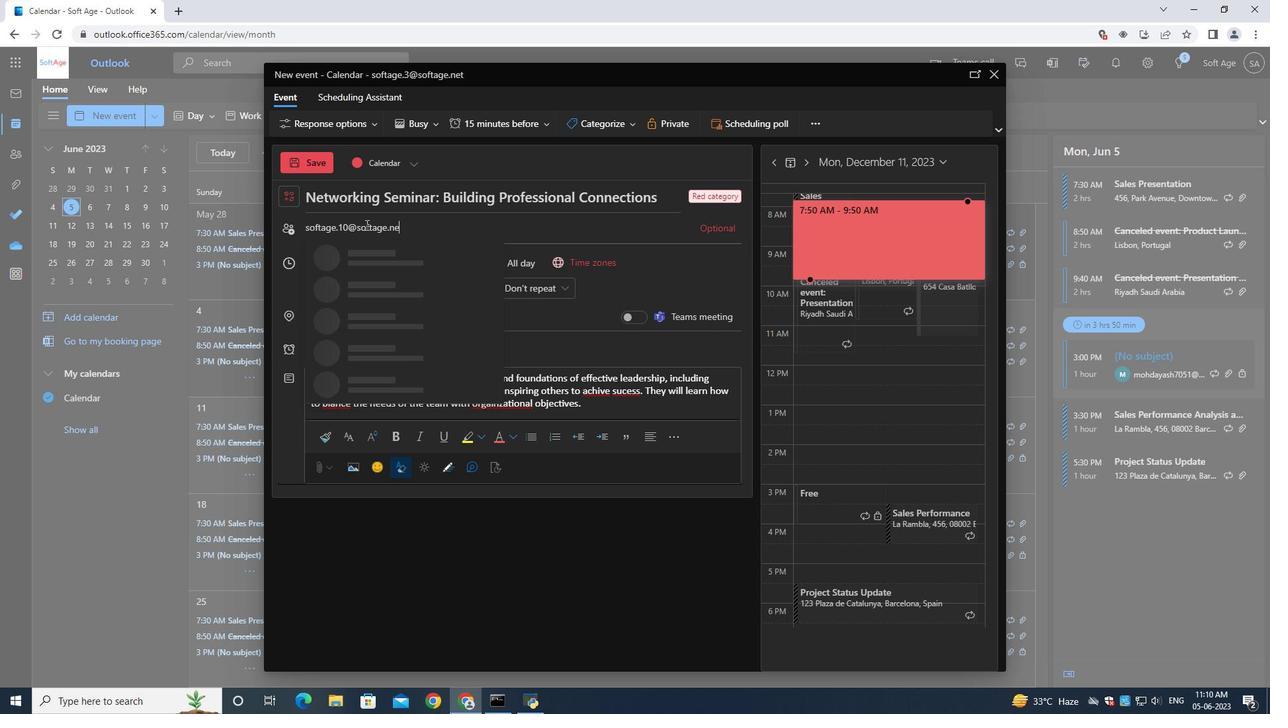 
Action: Mouse moved to (379, 262)
Screenshot: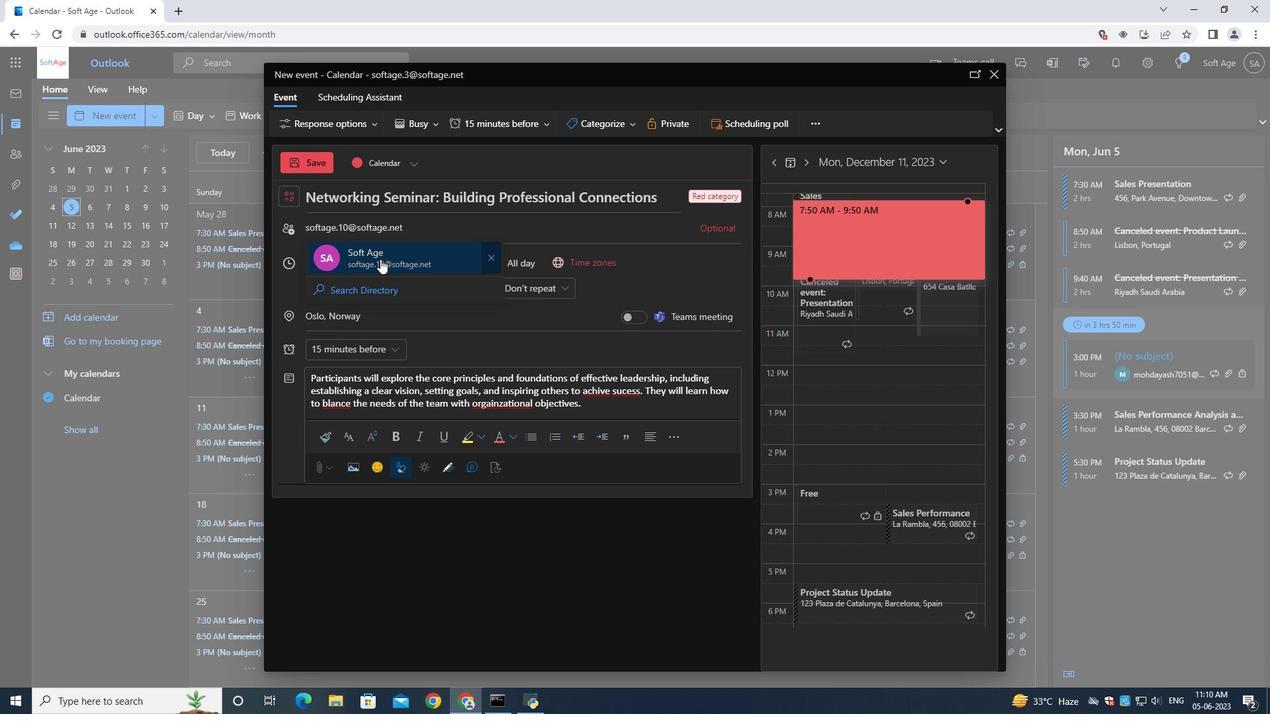 
Action: Mouse pressed left at (379, 262)
Screenshot: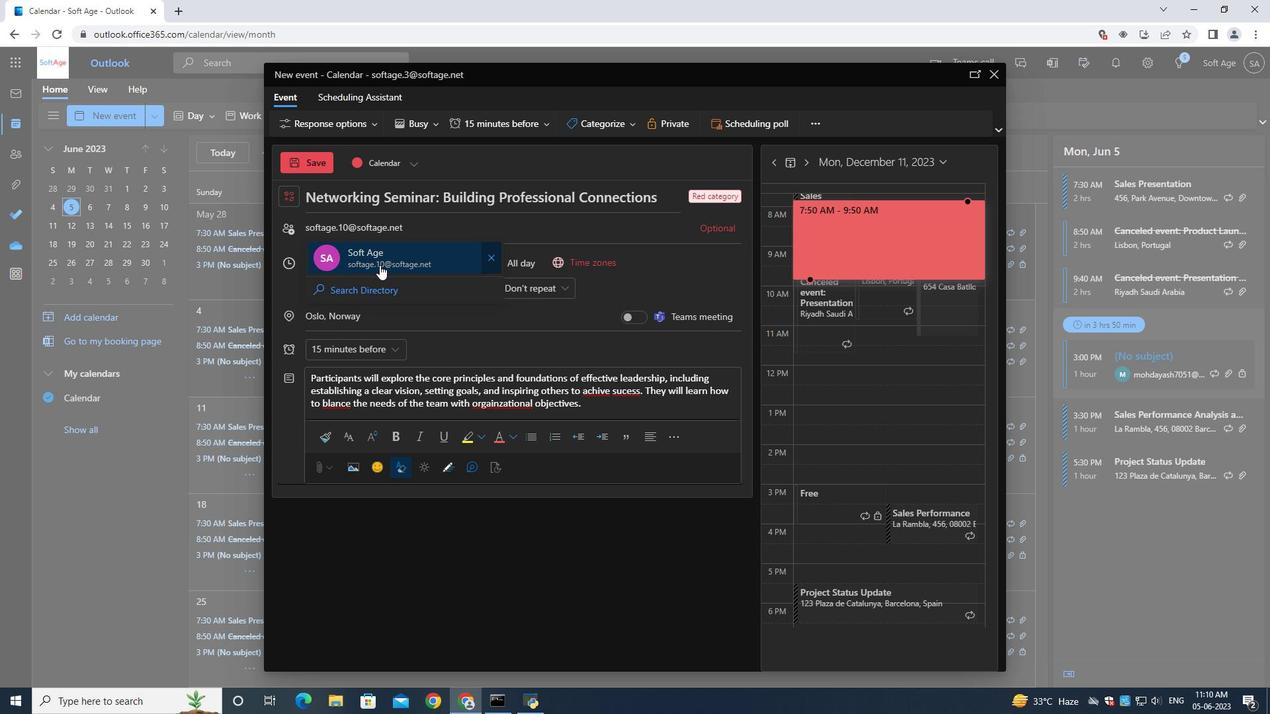 
Action: Mouse moved to (435, 229)
Screenshot: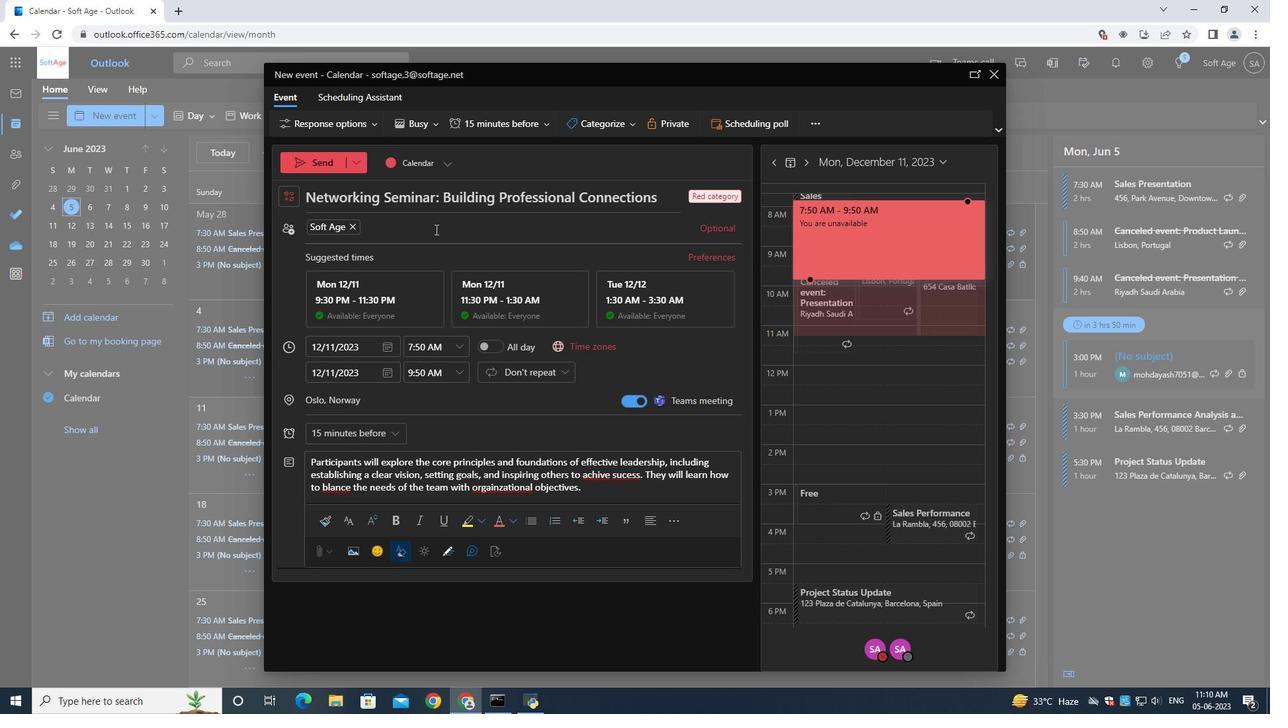 
Action: Mouse pressed left at (435, 229)
Screenshot: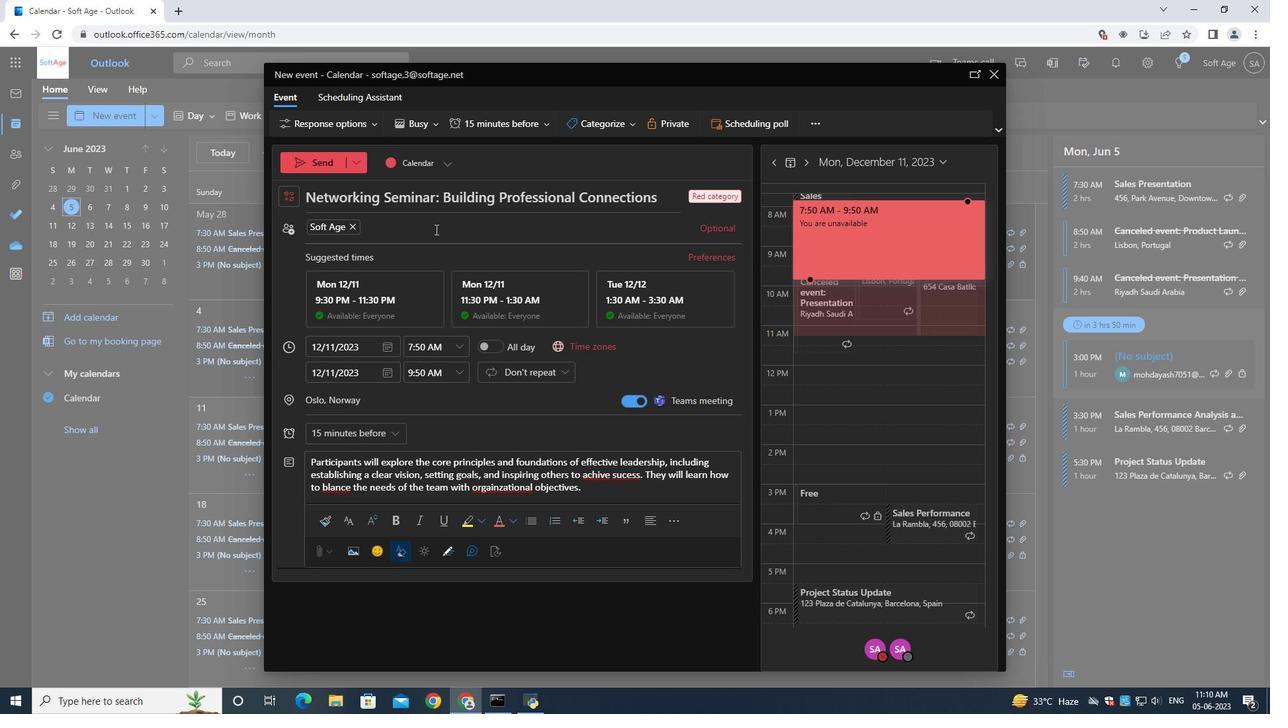 
Action: Key pressed softage.1<Key.shift>@softage.net
Screenshot: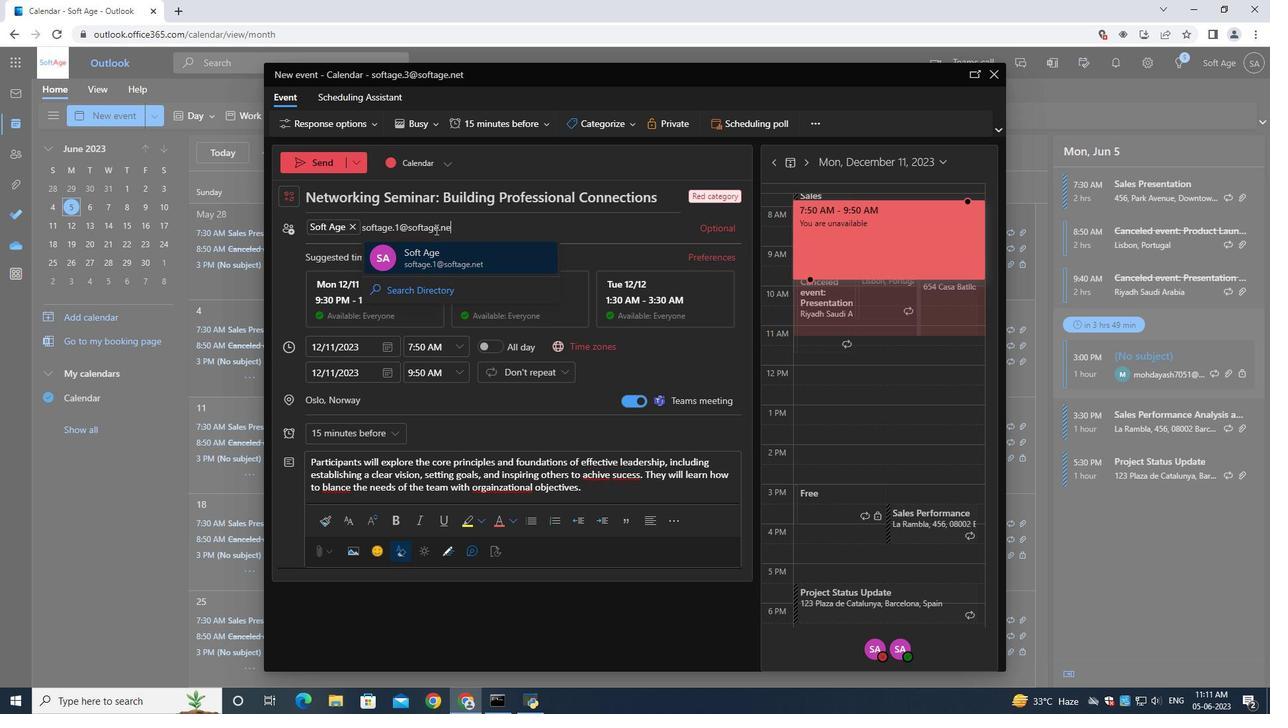 
Action: Mouse moved to (450, 250)
Screenshot: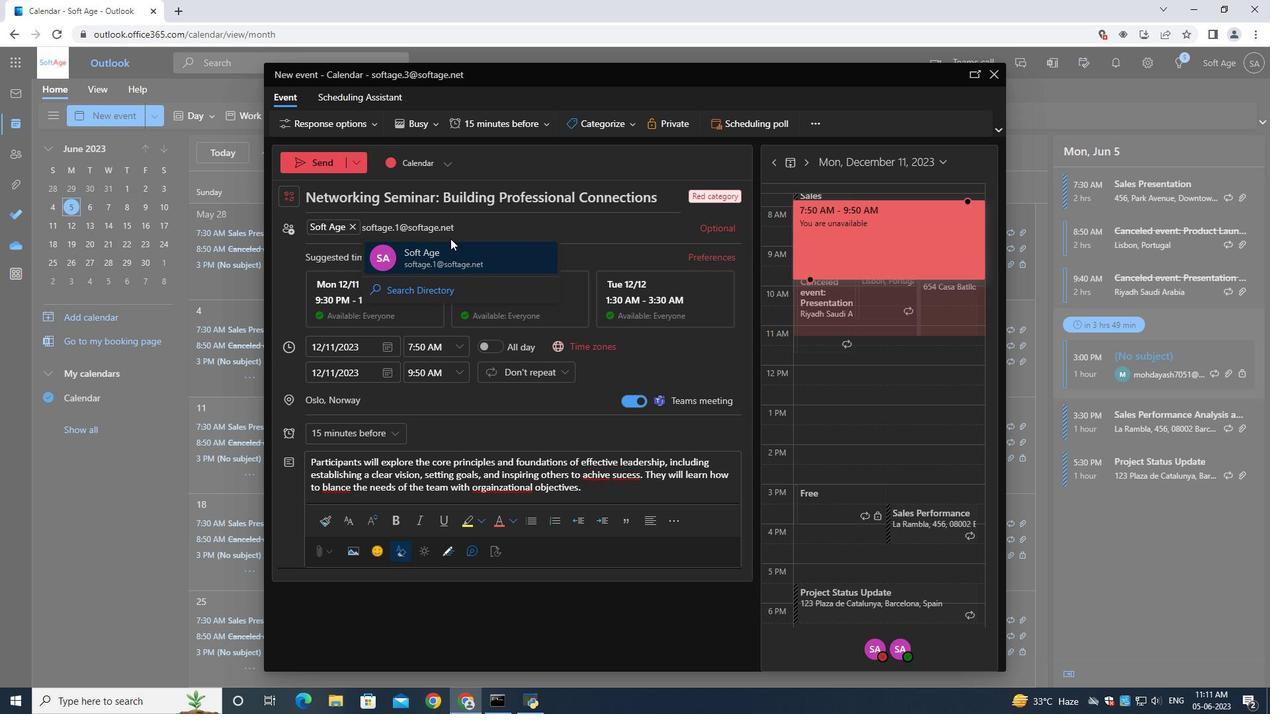 
Action: Mouse pressed left at (450, 250)
Screenshot: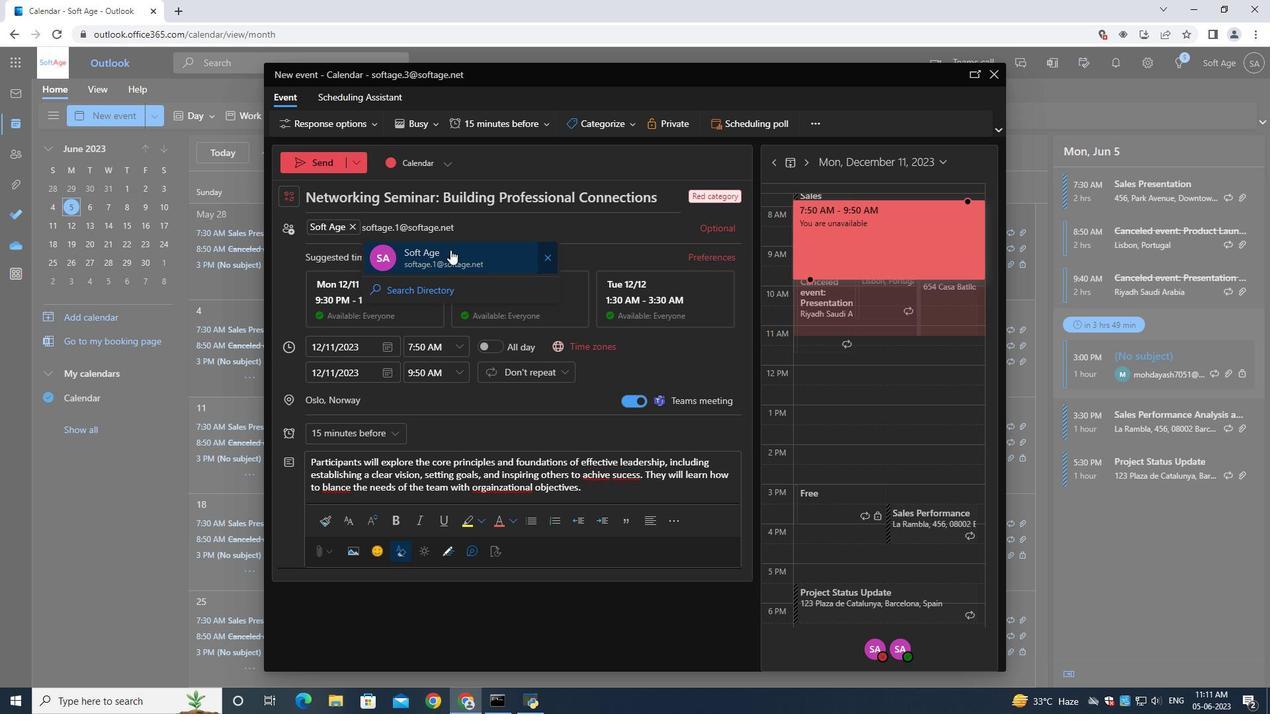 
Action: Mouse moved to (332, 434)
Screenshot: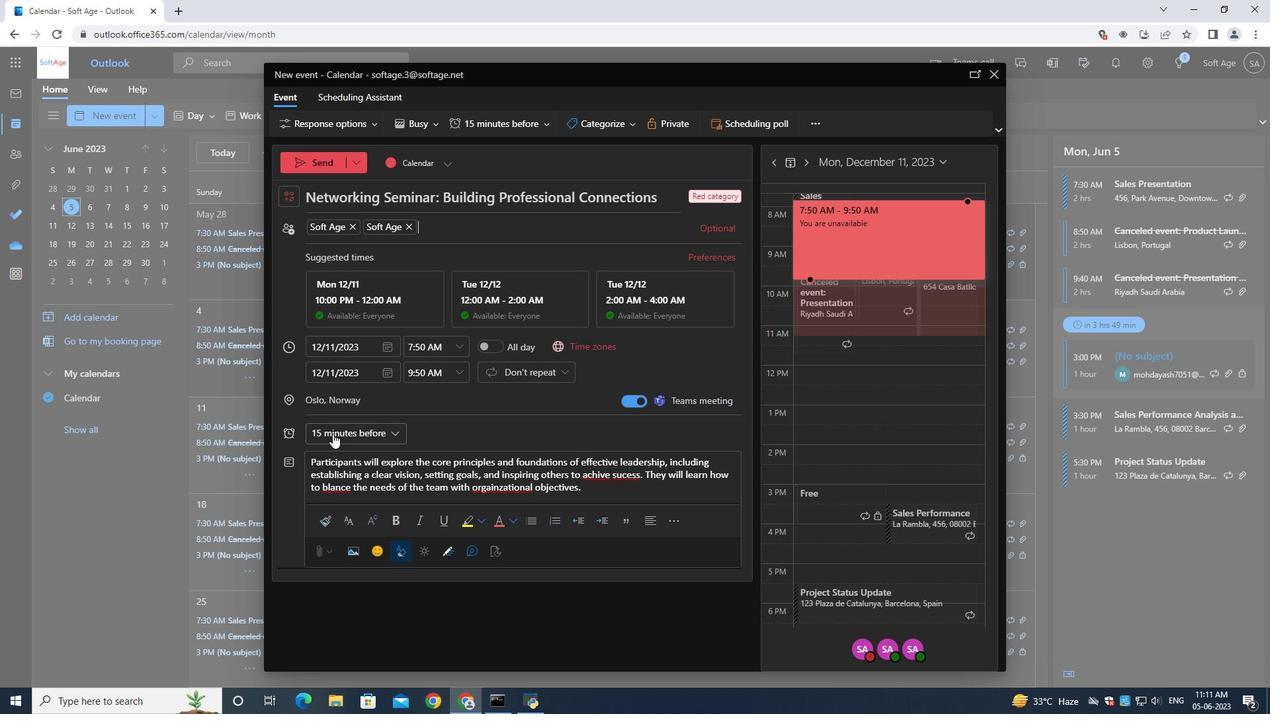
Action: Mouse pressed left at (332, 434)
Screenshot: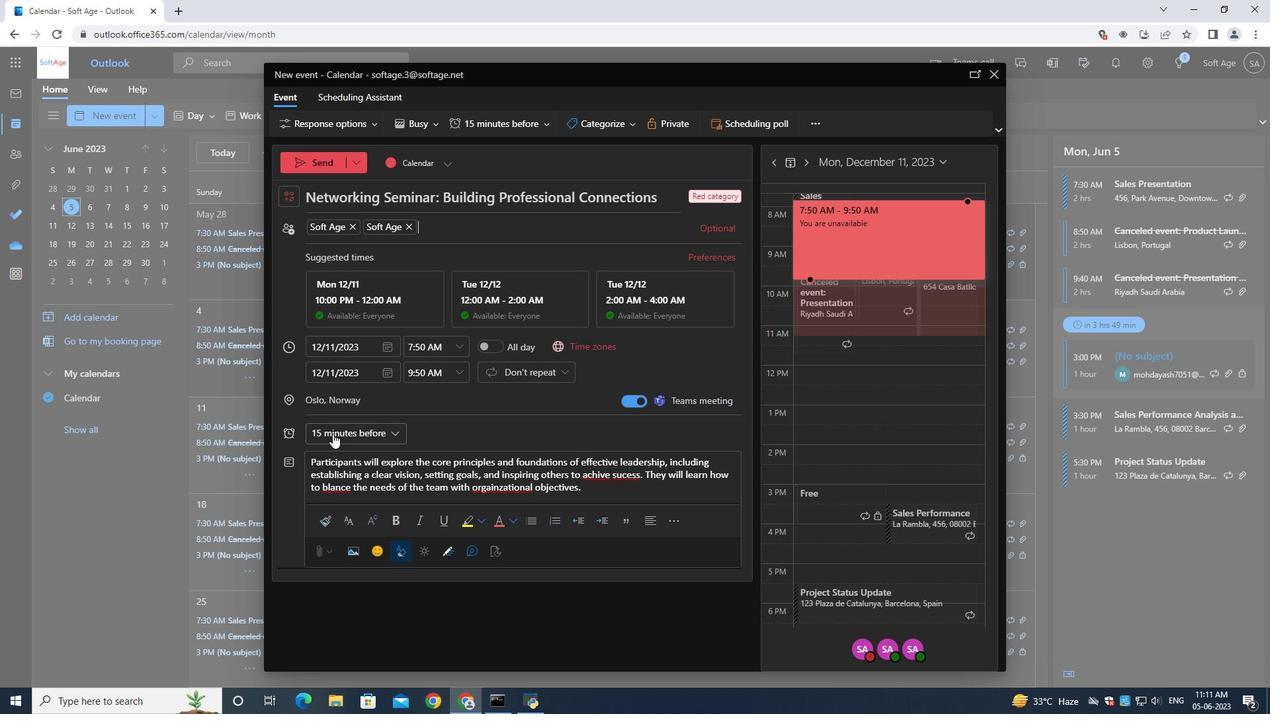 
Action: Mouse moved to (351, 223)
Screenshot: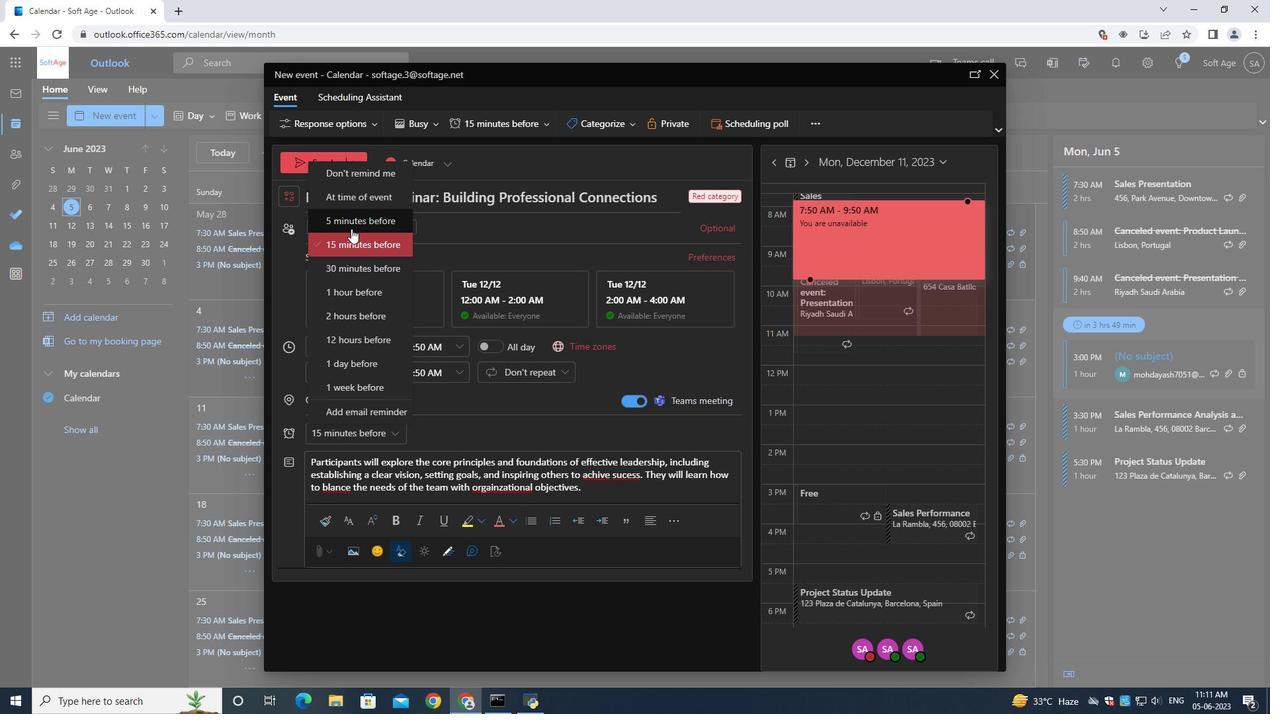 
Action: Mouse pressed left at (351, 223)
Screenshot: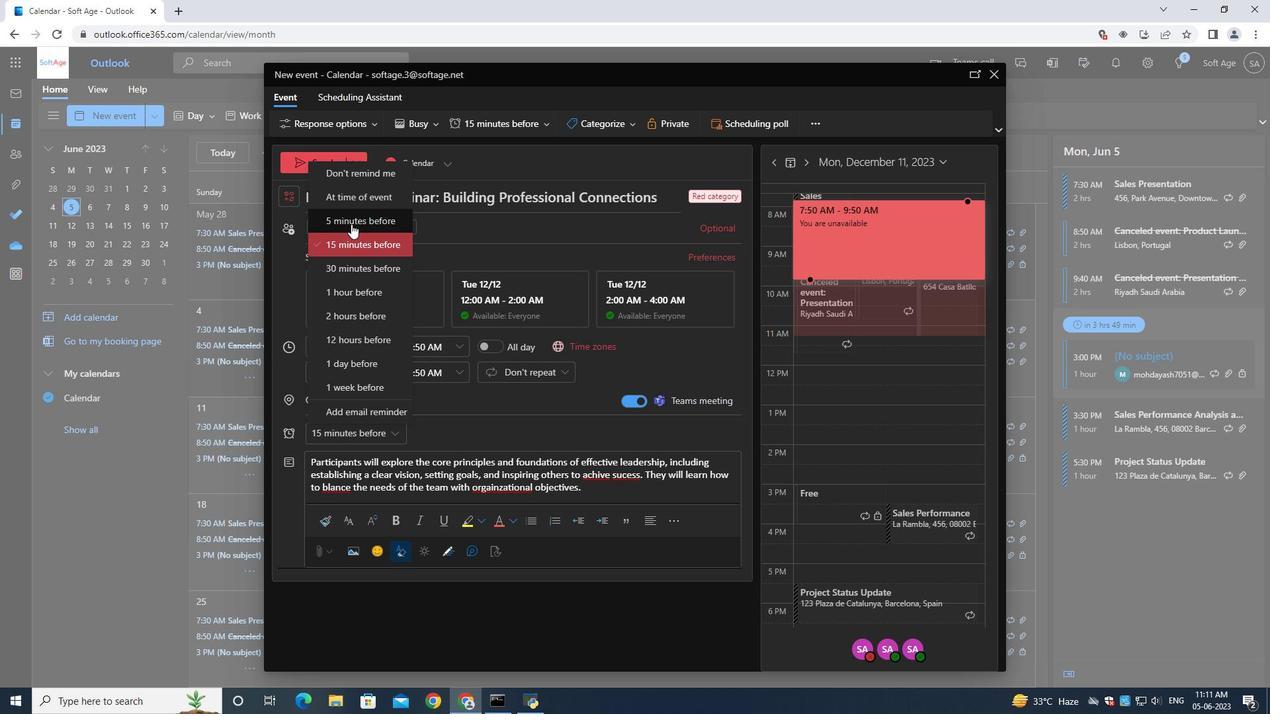 
Action: Mouse moved to (316, 162)
Screenshot: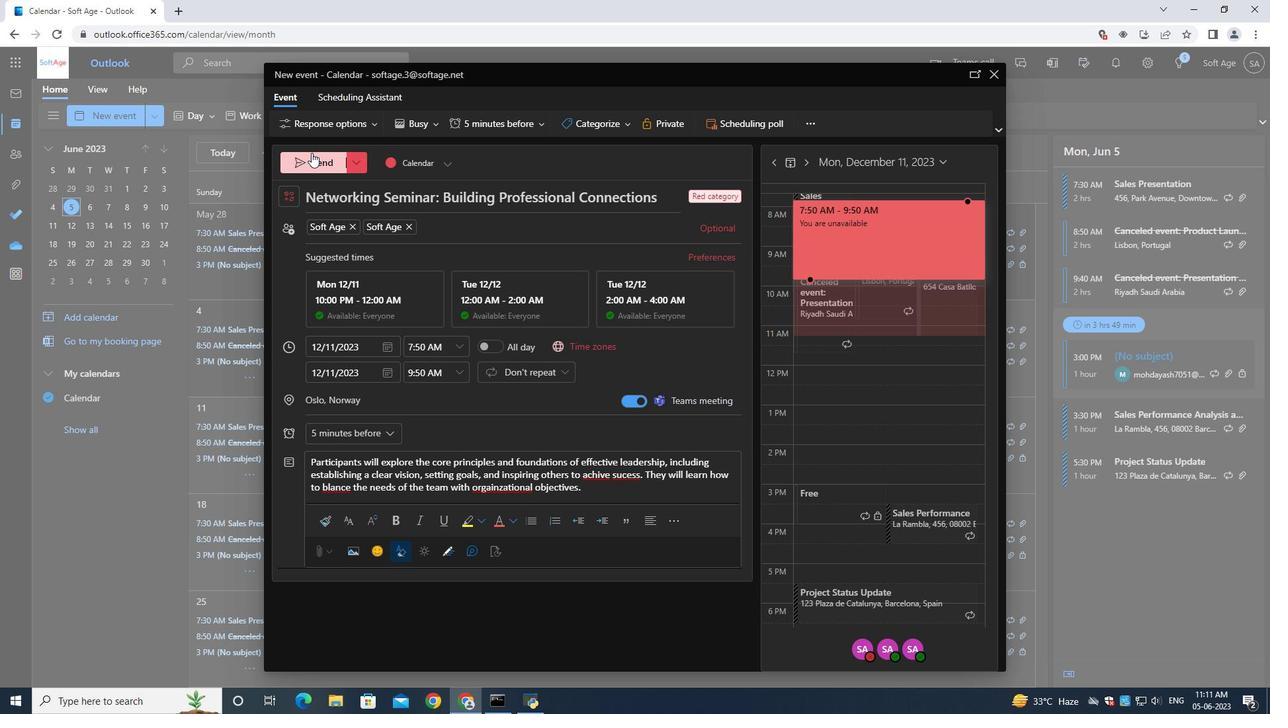 
Action: Mouse pressed left at (316, 162)
Screenshot: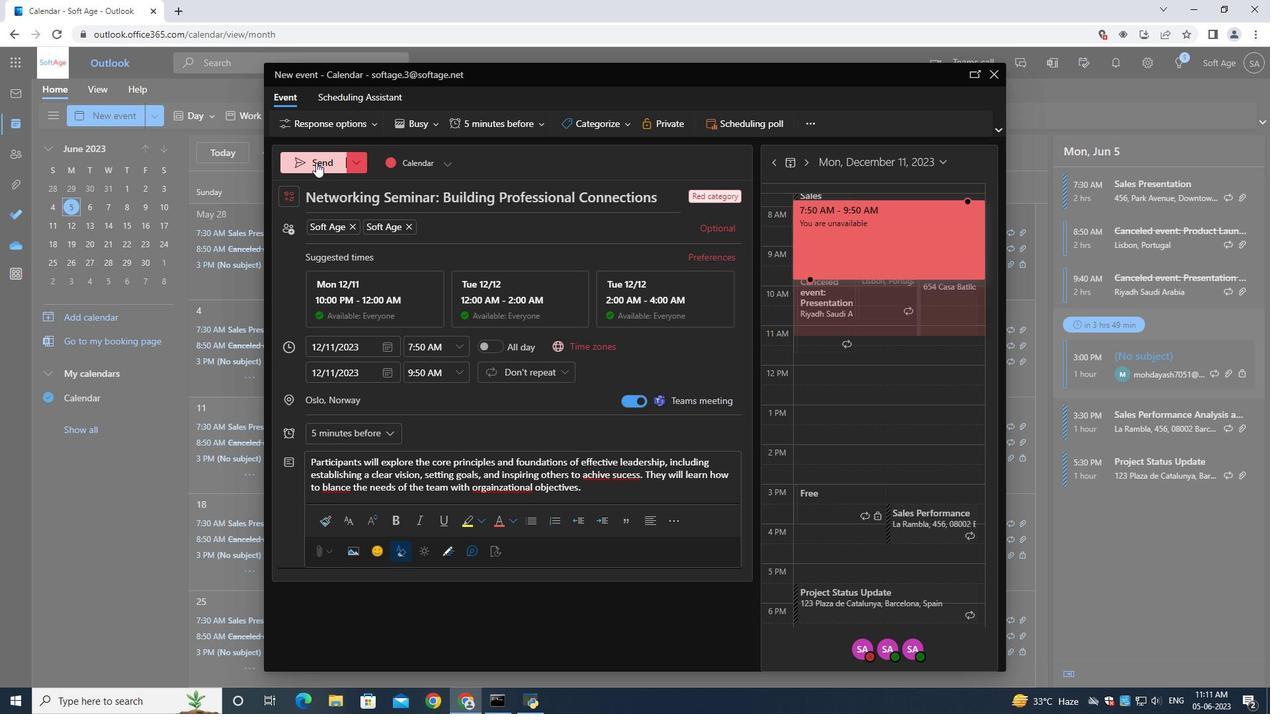 
